 Task: Look for space in Yafo, Israel from 8th June, 2023 to 16th June, 2023 for 2 adults in price range Rs.10000 to Rs.15000. Place can be entire place with 1  bedroom having 1 bed and 1 bathroom. Property type can be house, flat, guest house, hotel. Amenities needed are: wifi, washing machine. Booking option can be shelf check-in. Required host language is English.
Action: Mouse moved to (485, 66)
Screenshot: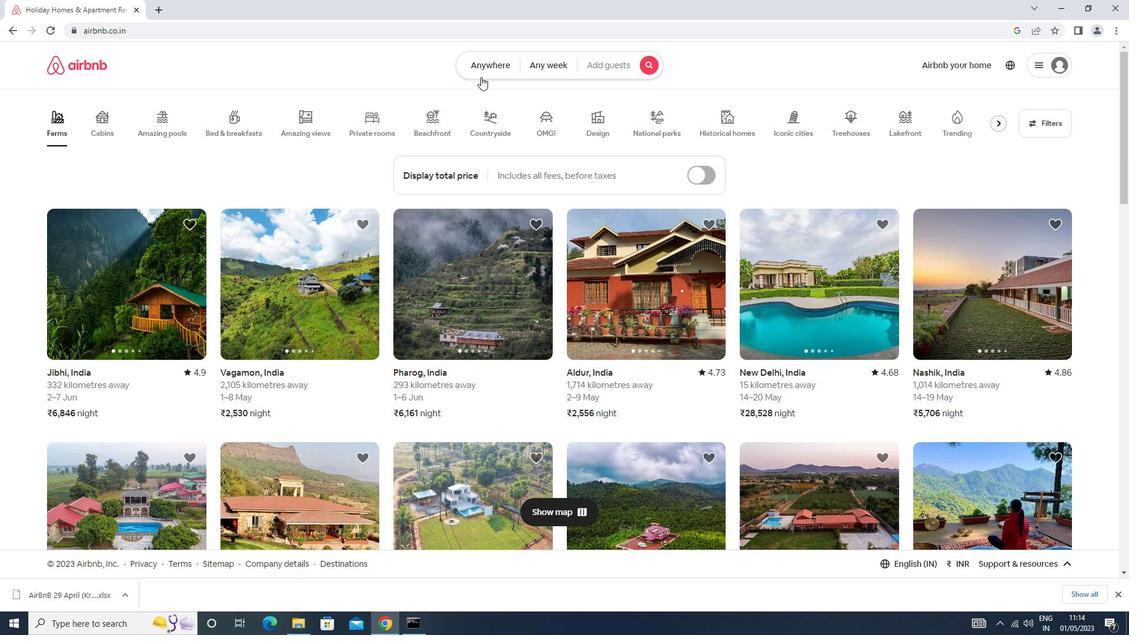 
Action: Mouse pressed left at (485, 66)
Screenshot: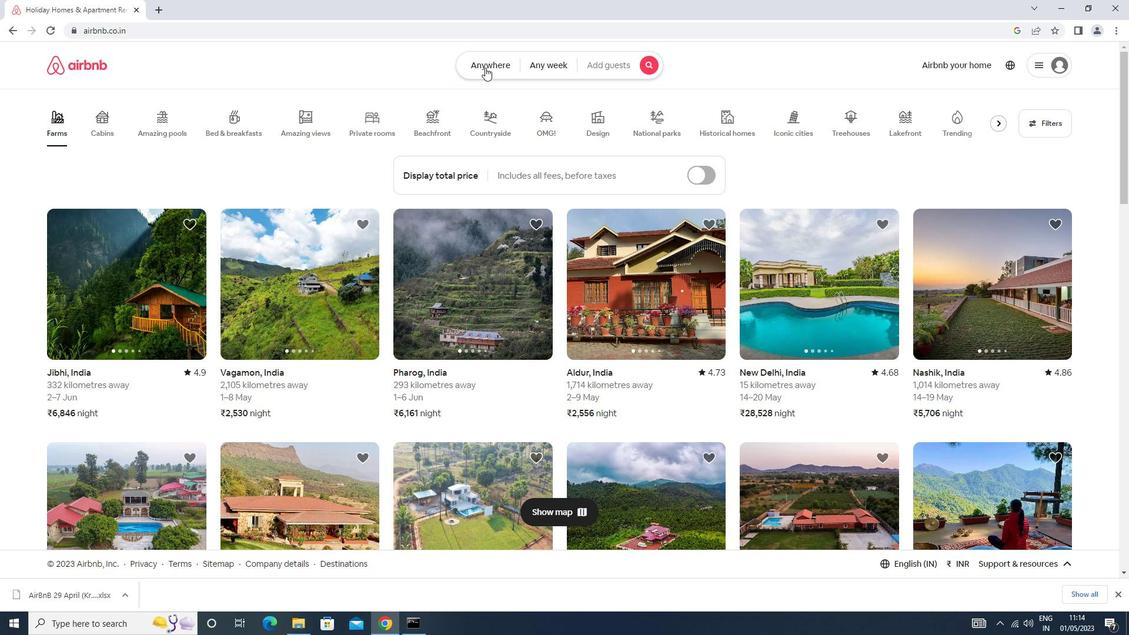 
Action: Mouse moved to (471, 108)
Screenshot: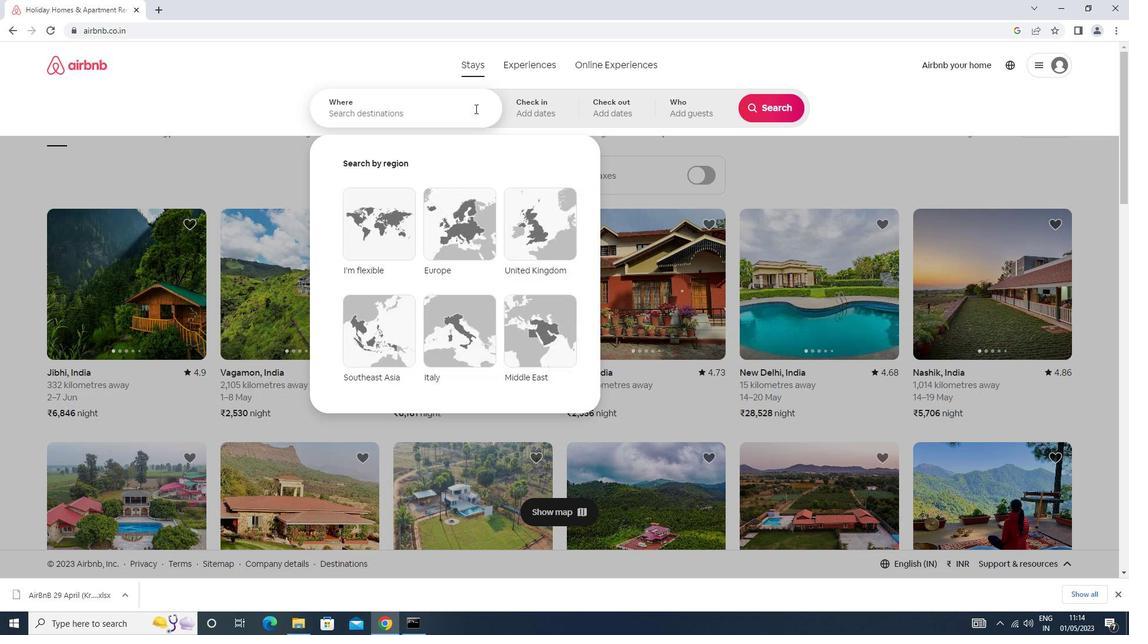 
Action: Mouse pressed left at (471, 108)
Screenshot: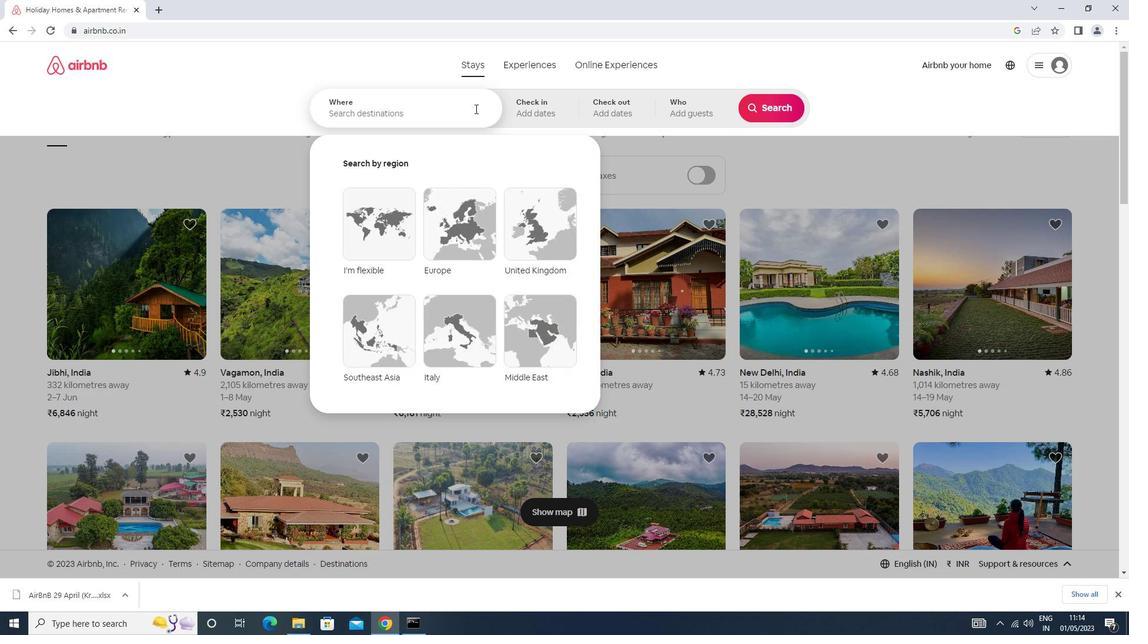 
Action: Key pressed yafo<Key.space>isreal<Key.enter>
Screenshot: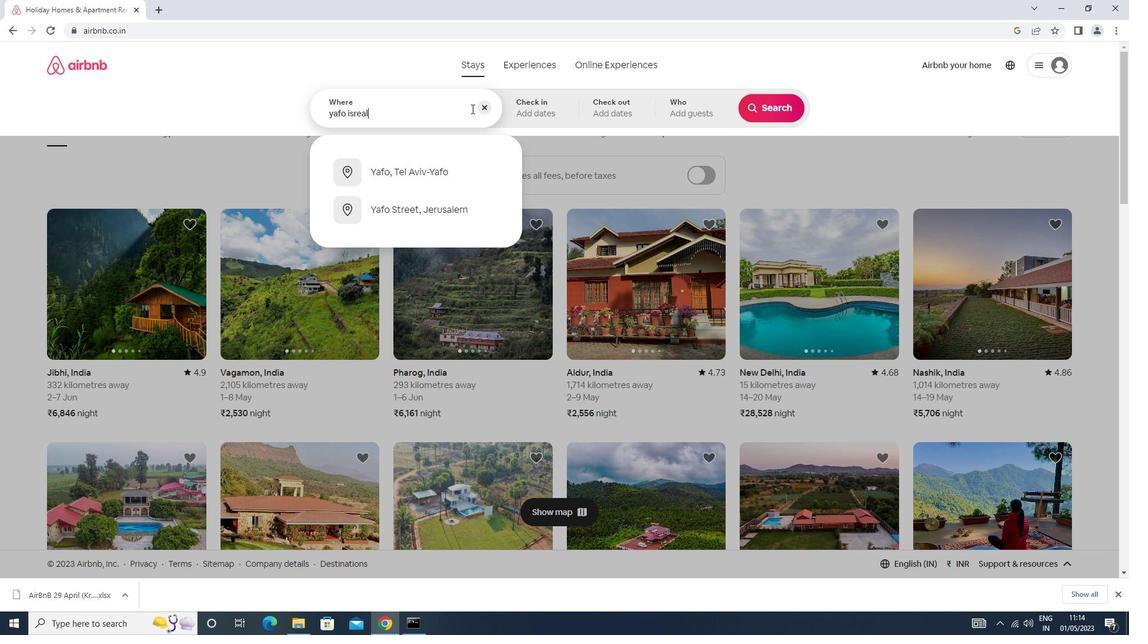 
Action: Mouse moved to (701, 278)
Screenshot: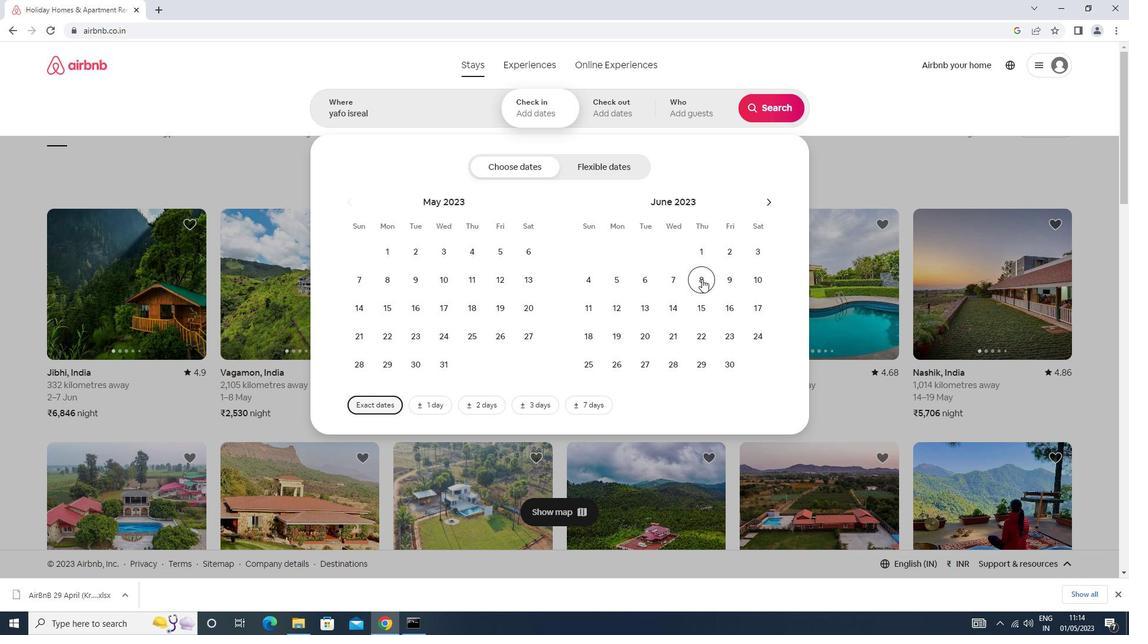 
Action: Mouse pressed left at (701, 278)
Screenshot: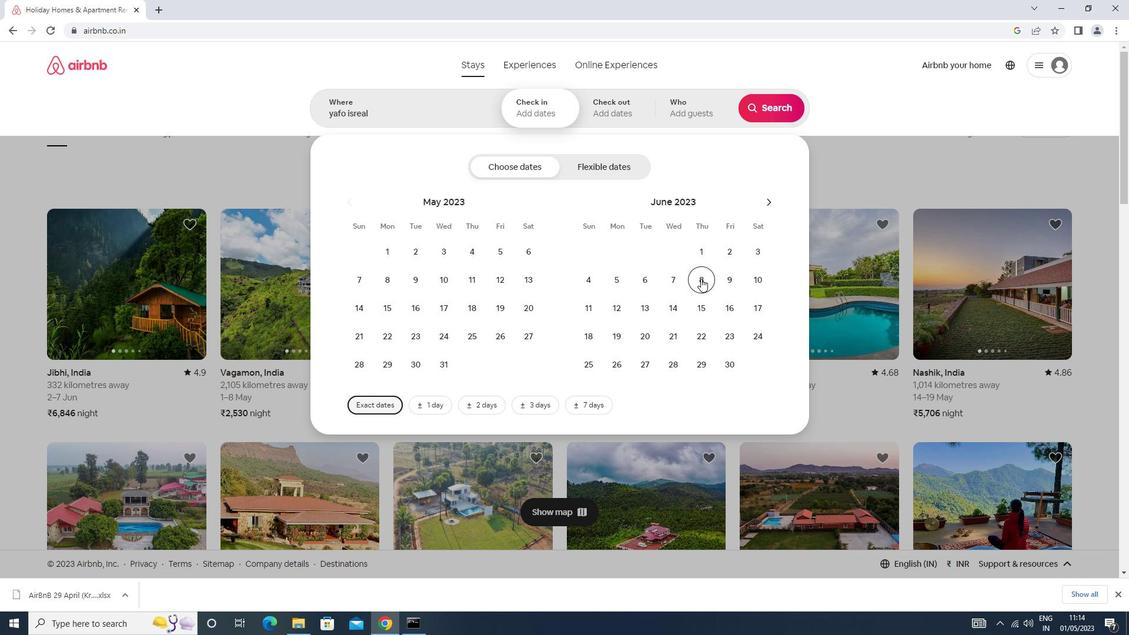 
Action: Mouse moved to (721, 300)
Screenshot: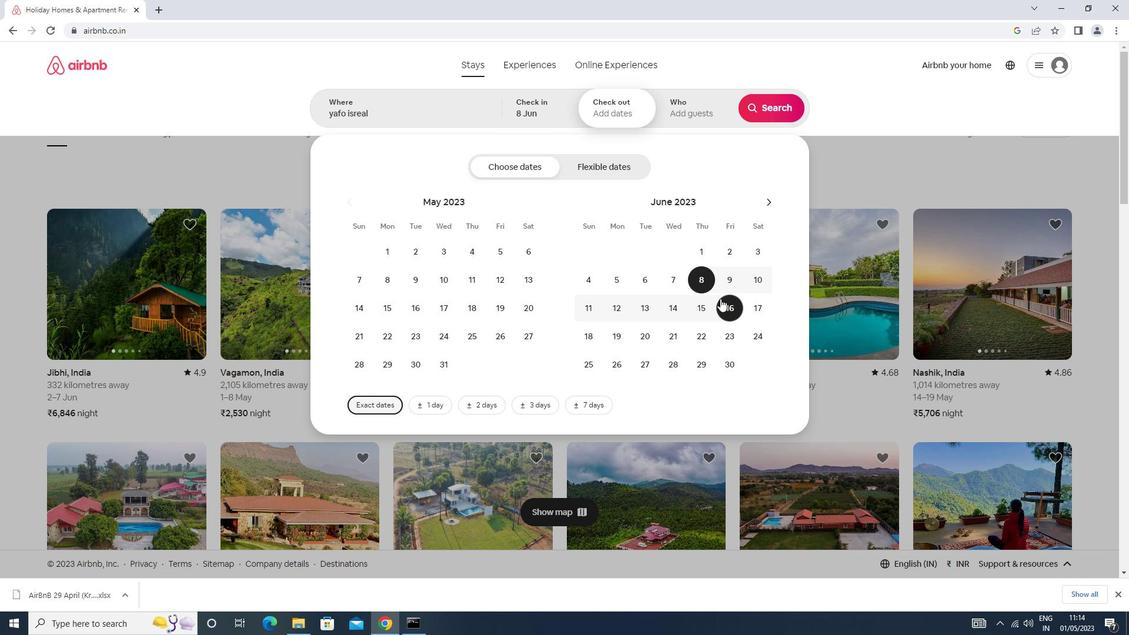 
Action: Mouse pressed left at (721, 300)
Screenshot: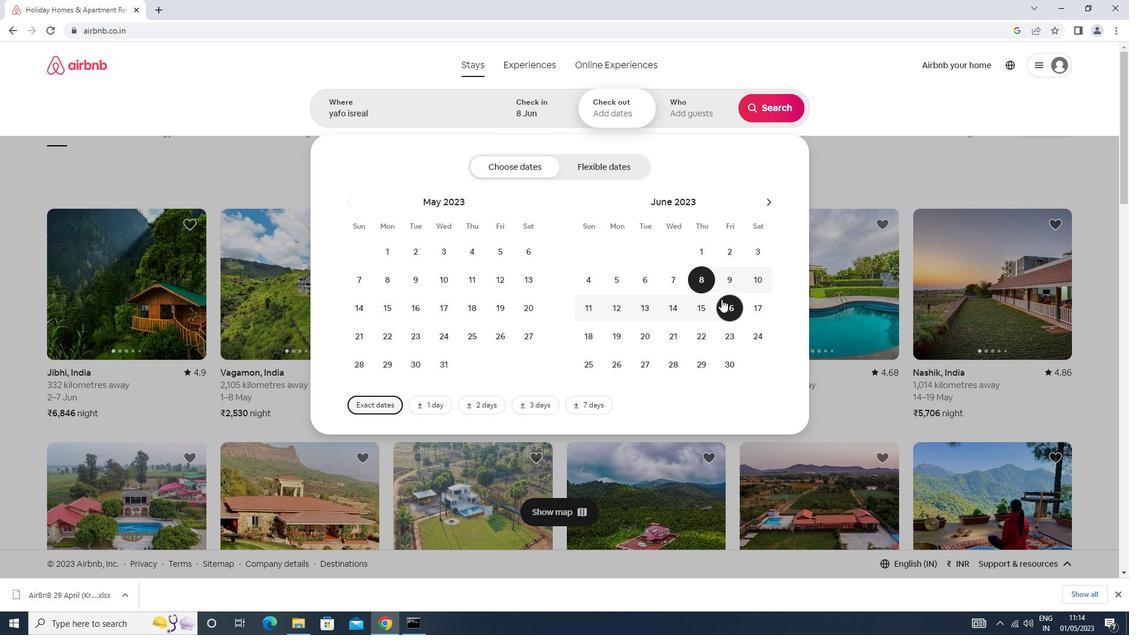 
Action: Mouse moved to (690, 123)
Screenshot: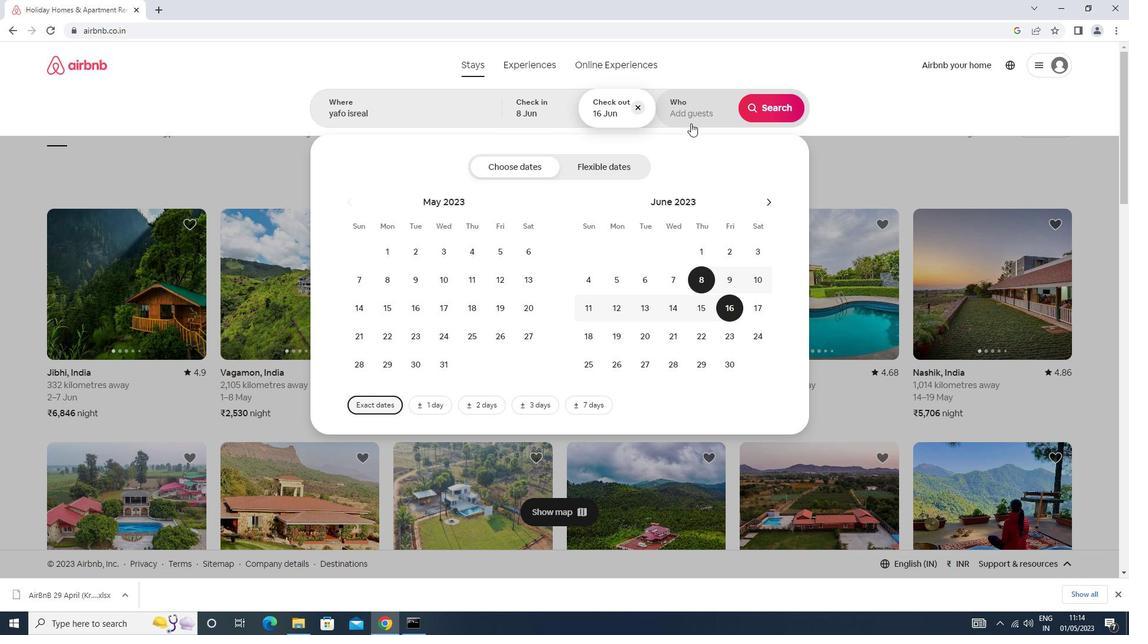 
Action: Mouse pressed left at (690, 123)
Screenshot: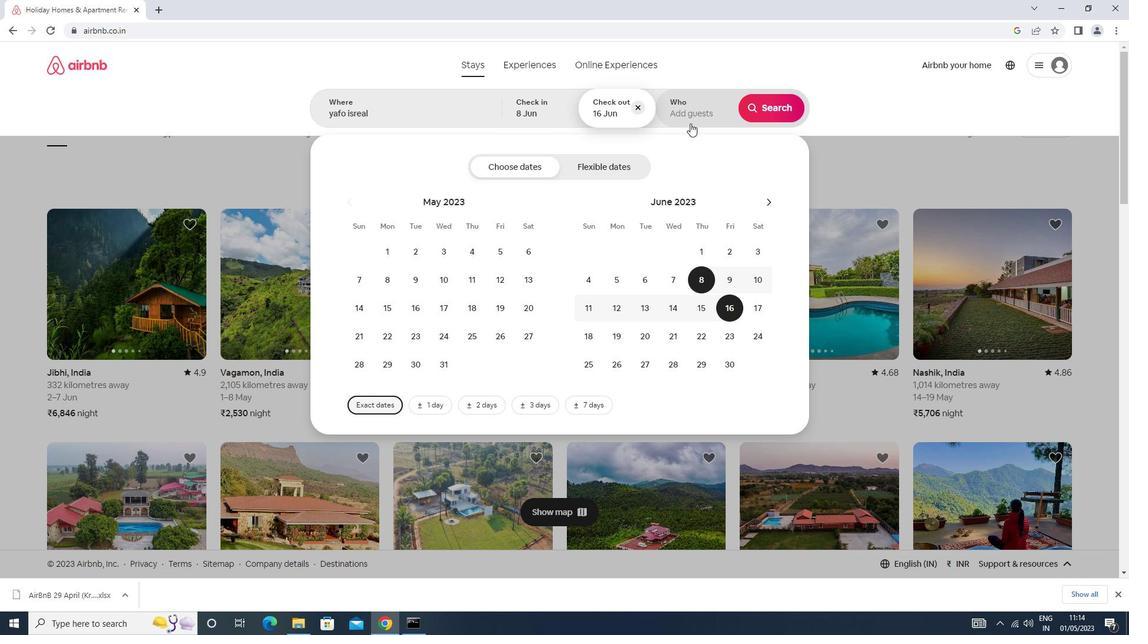 
Action: Mouse moved to (772, 168)
Screenshot: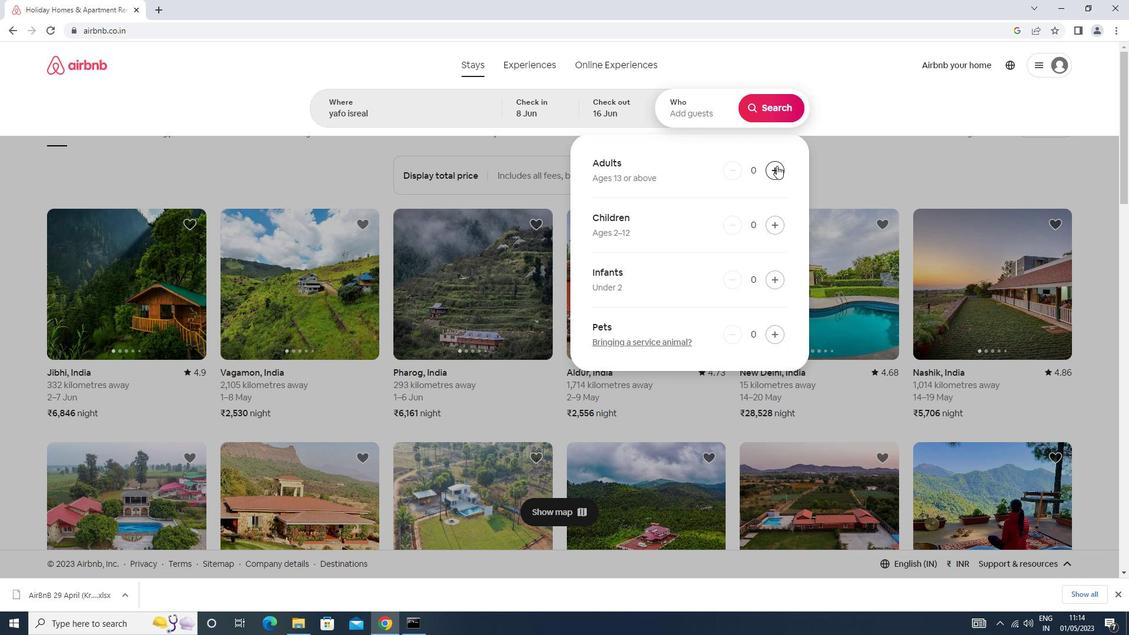 
Action: Mouse pressed left at (772, 168)
Screenshot: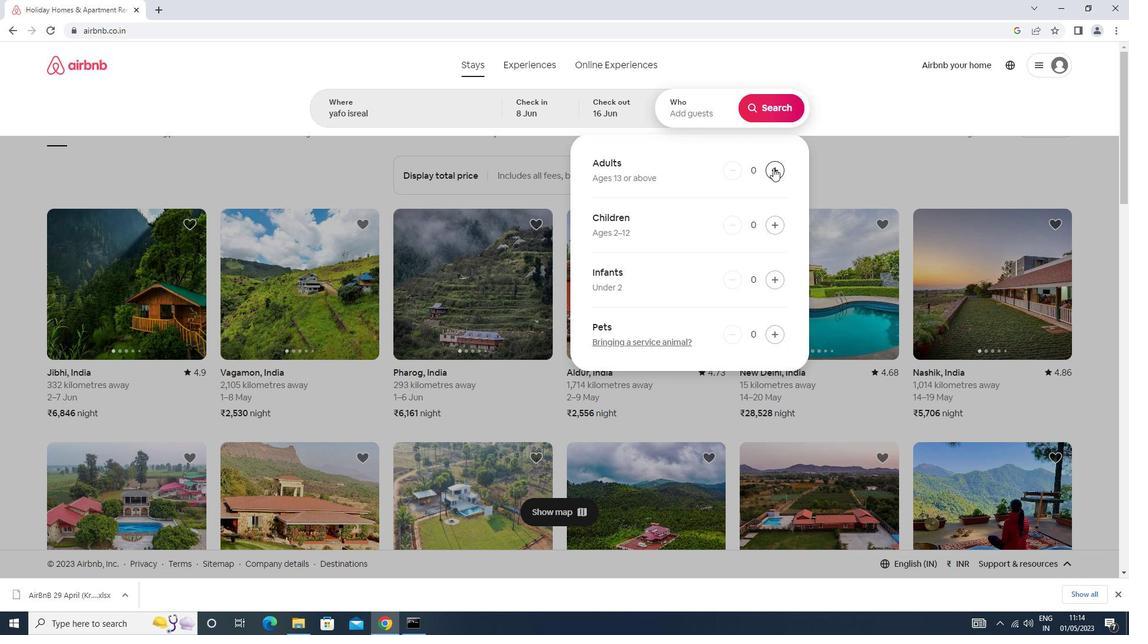 
Action: Mouse pressed left at (772, 168)
Screenshot: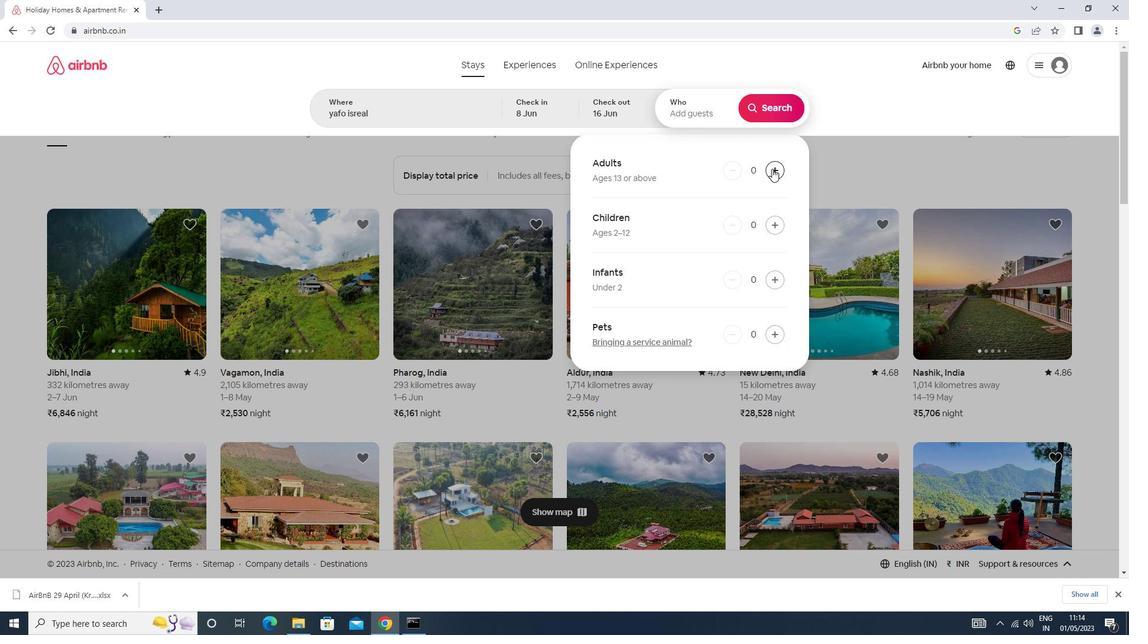 
Action: Mouse moved to (775, 110)
Screenshot: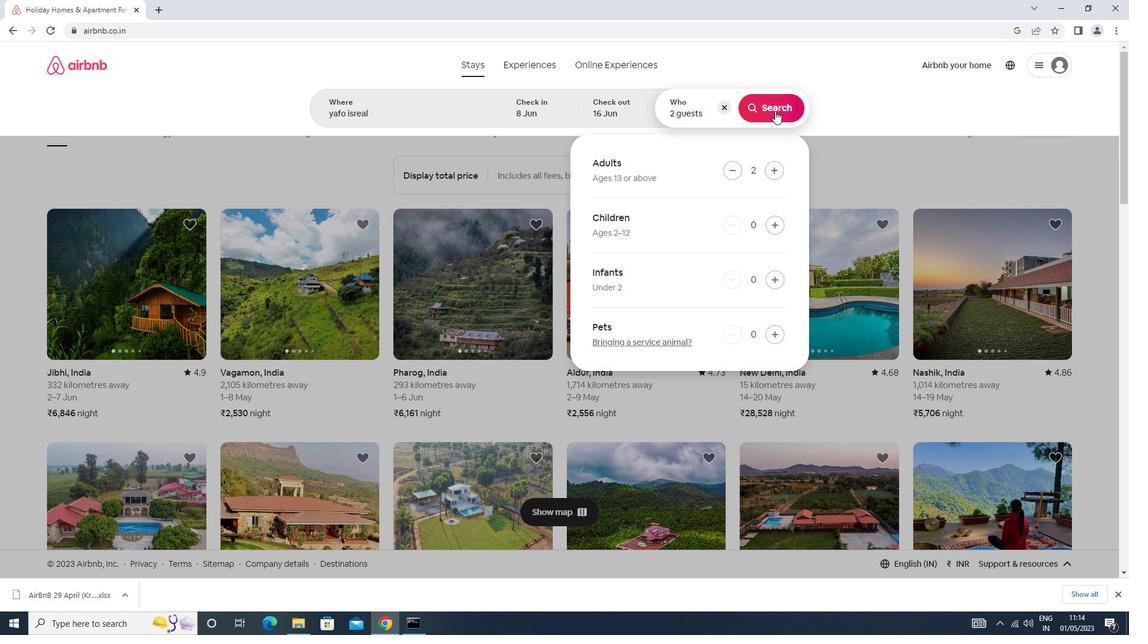 
Action: Mouse pressed left at (775, 110)
Screenshot: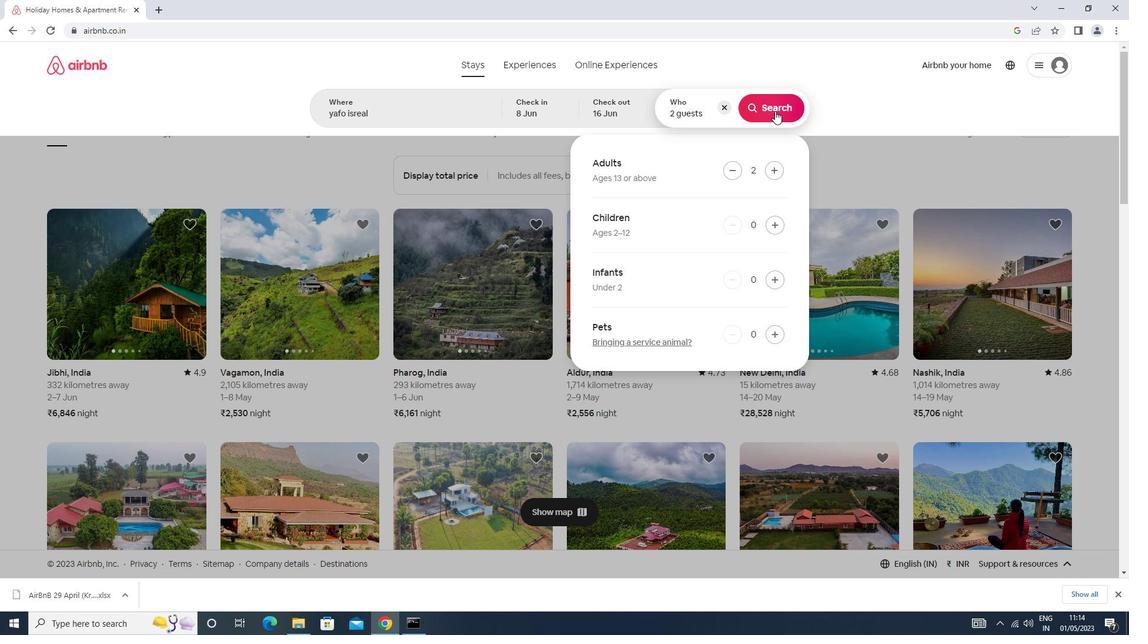 
Action: Mouse moved to (1090, 108)
Screenshot: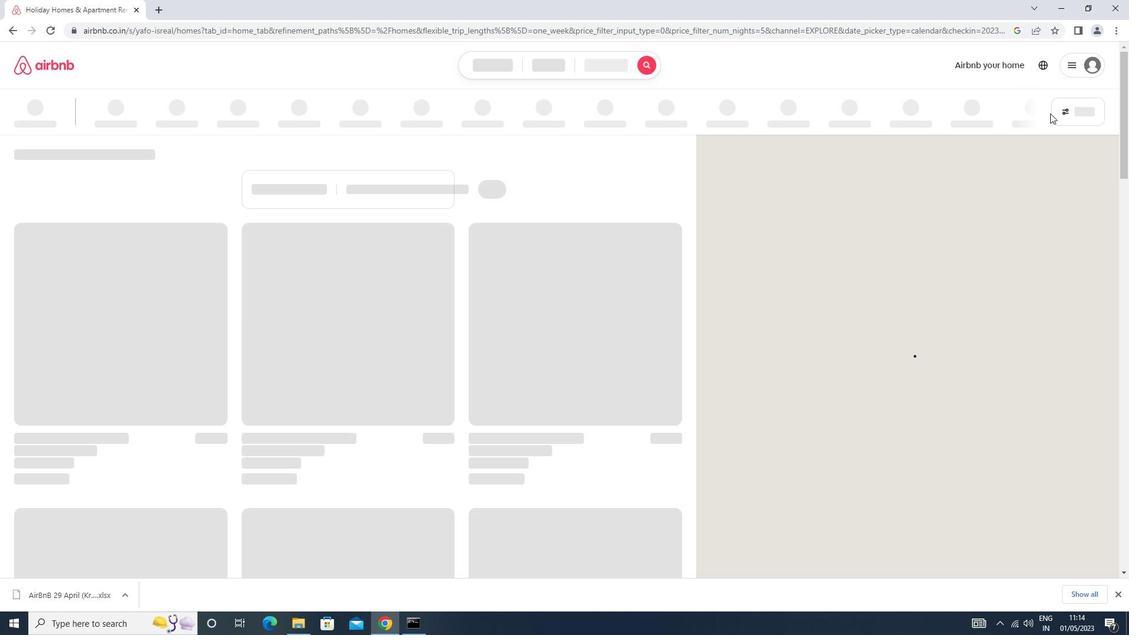 
Action: Mouse pressed left at (1090, 108)
Screenshot: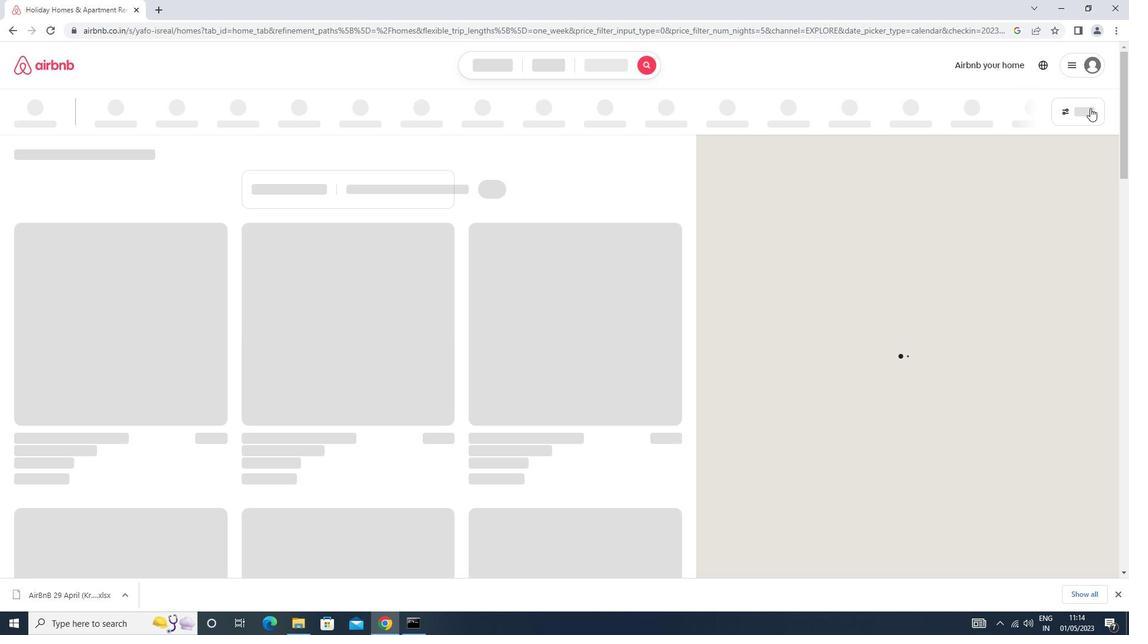 
Action: Mouse moved to (464, 261)
Screenshot: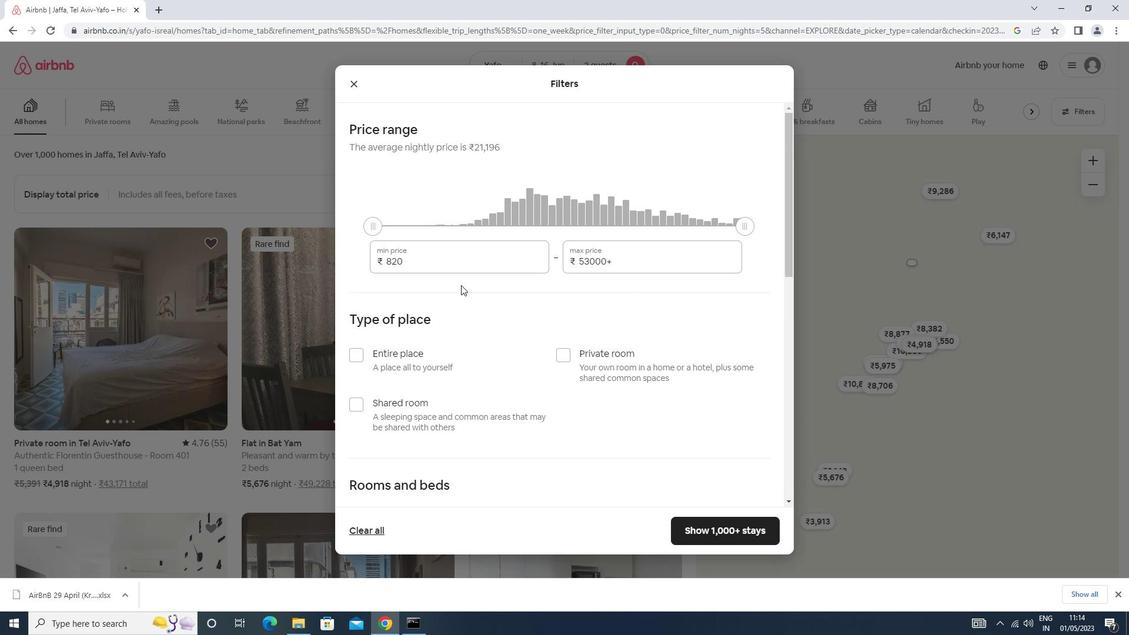 
Action: Mouse pressed left at (464, 261)
Screenshot: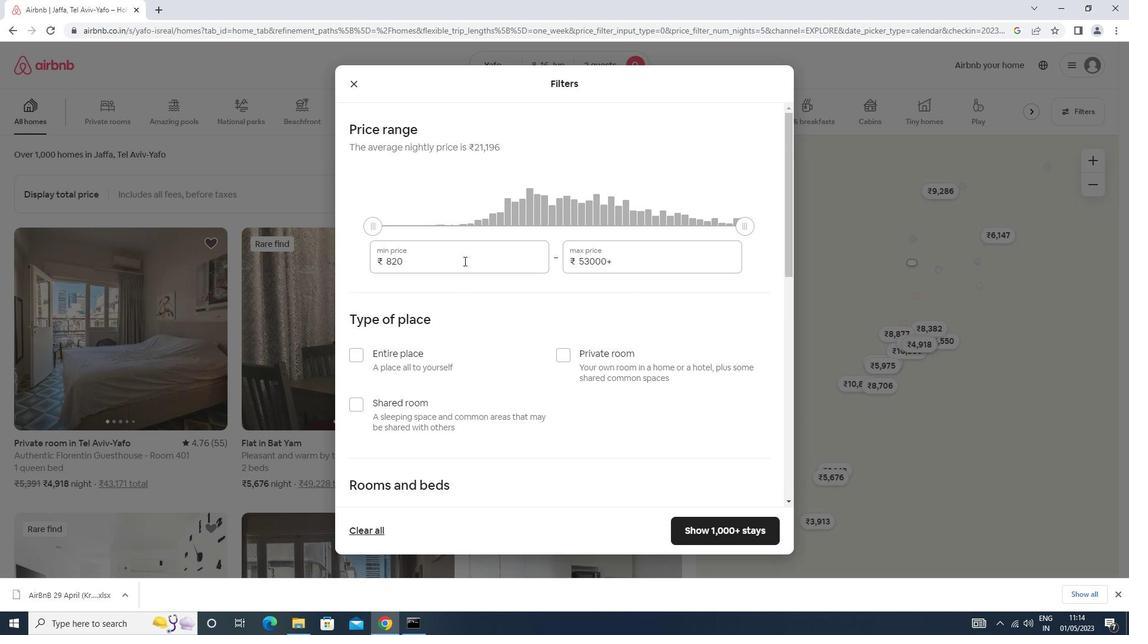 
Action: Key pressed <Key.backspace><Key.backspace><Key.backspace><Key.backspace><Key.backspace><Key.backspace><Key.backspace><Key.backspace><Key.backspace>10000<Key.tab>15000
Screenshot: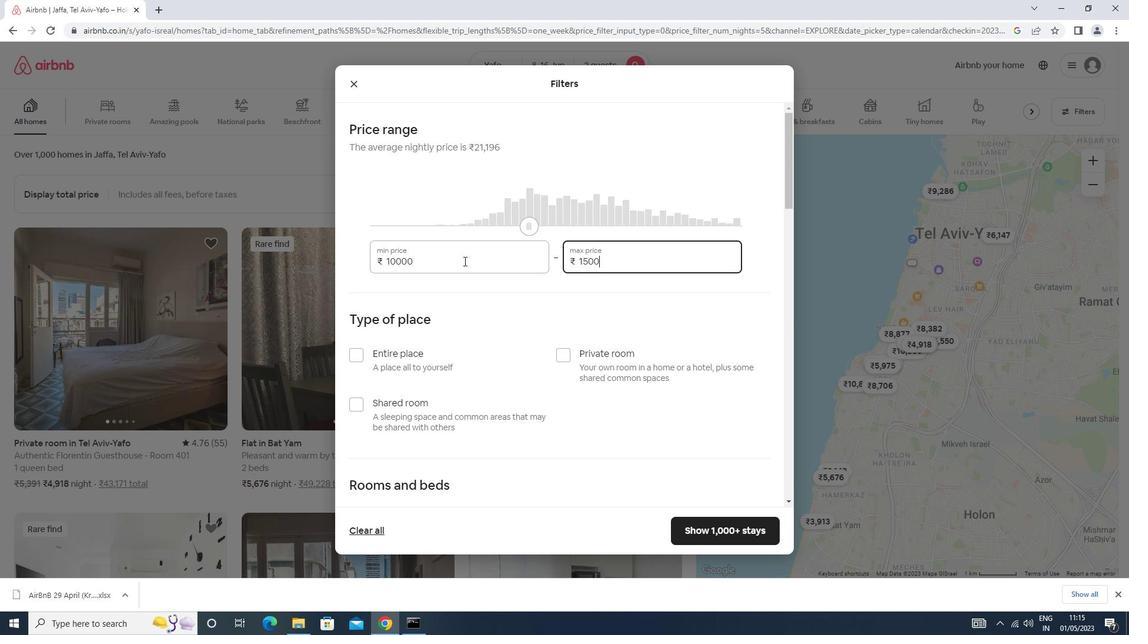 
Action: Mouse moved to (464, 260)
Screenshot: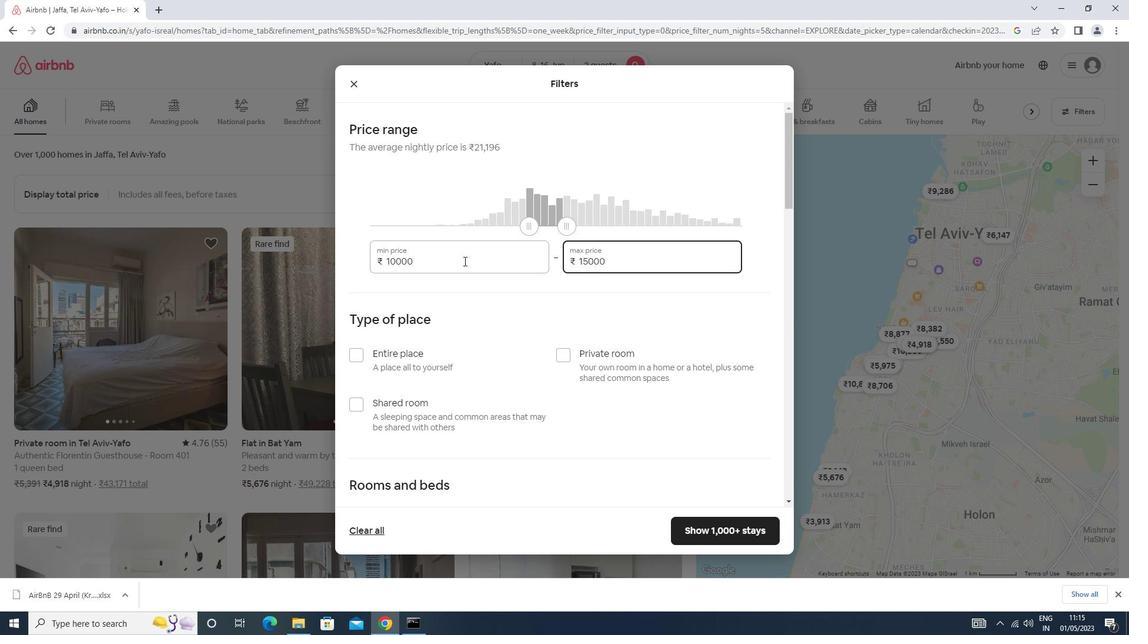 
Action: Mouse scrolled (464, 260) with delta (0, 0)
Screenshot: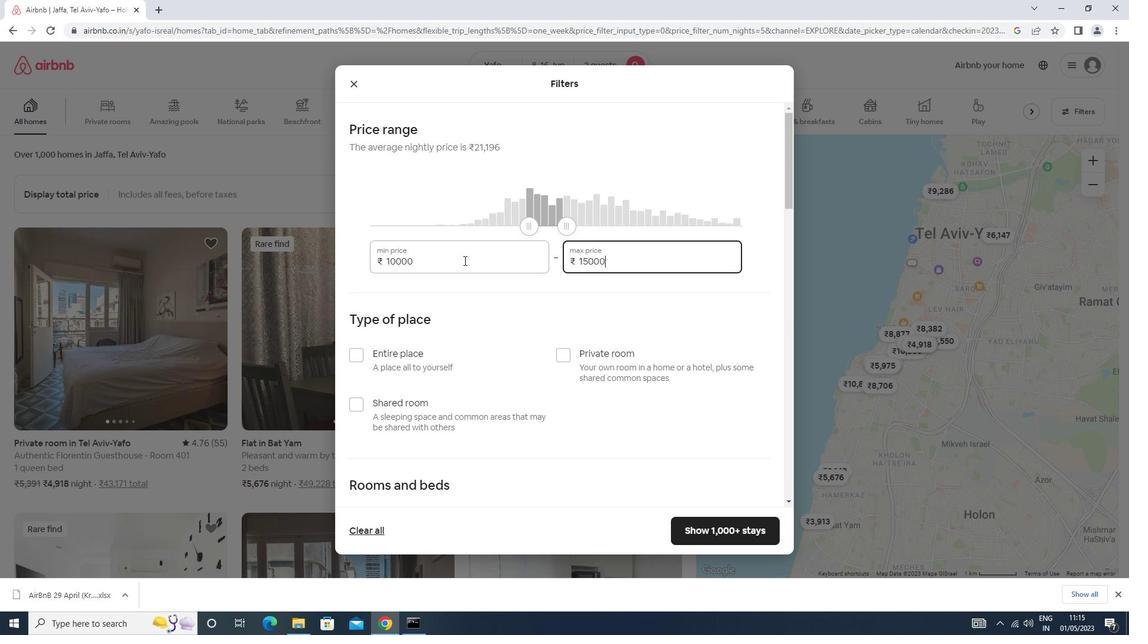 
Action: Mouse moved to (405, 295)
Screenshot: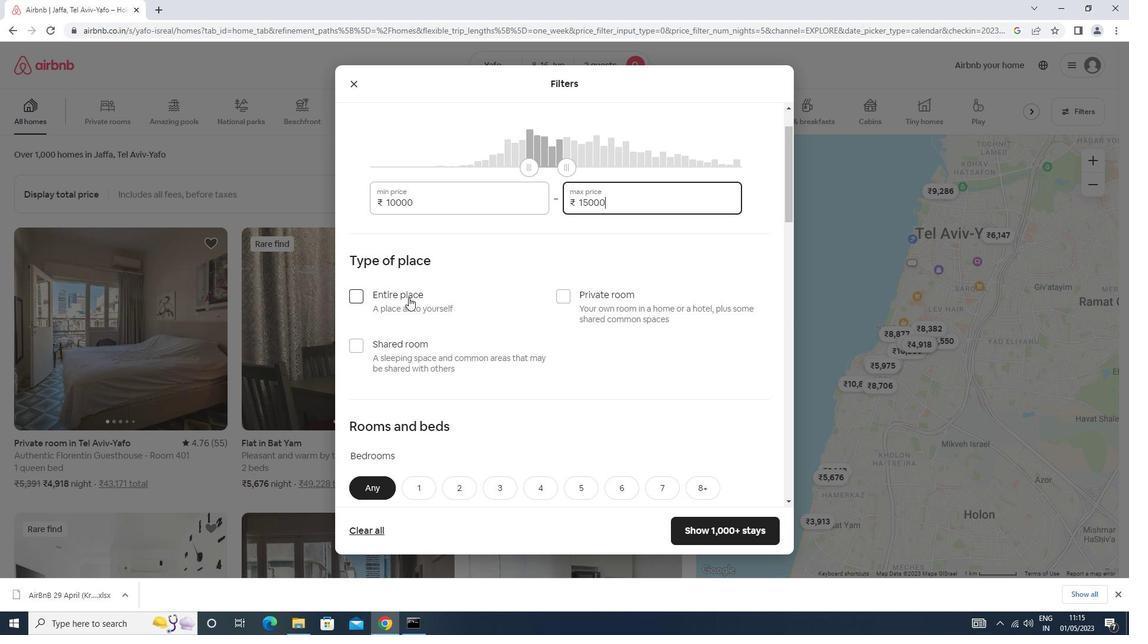 
Action: Mouse pressed left at (405, 295)
Screenshot: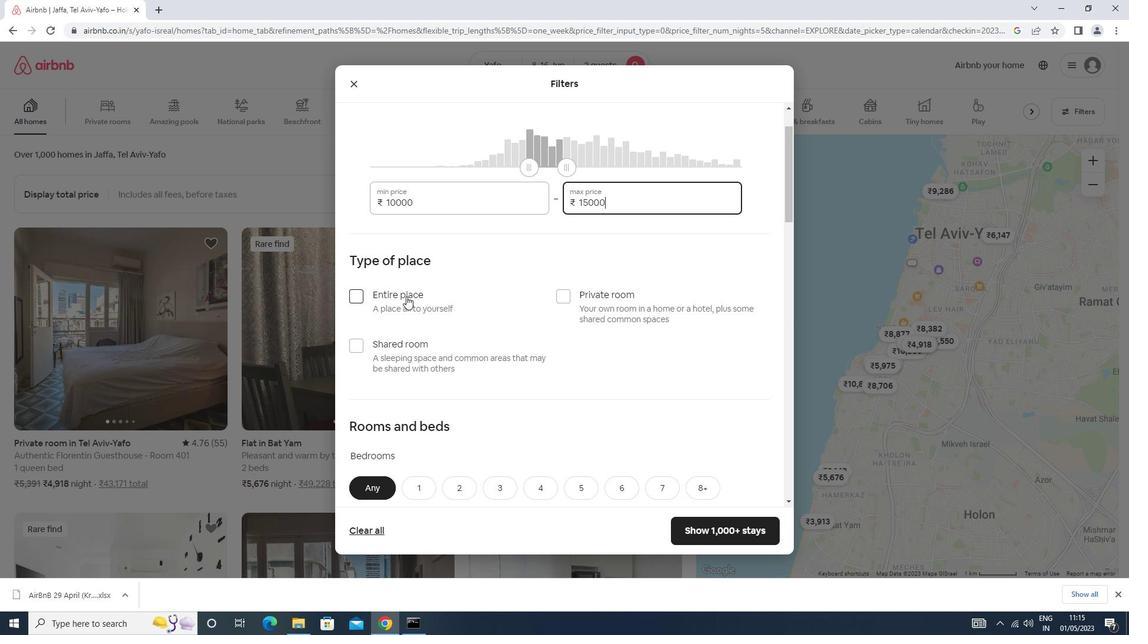 
Action: Mouse moved to (404, 294)
Screenshot: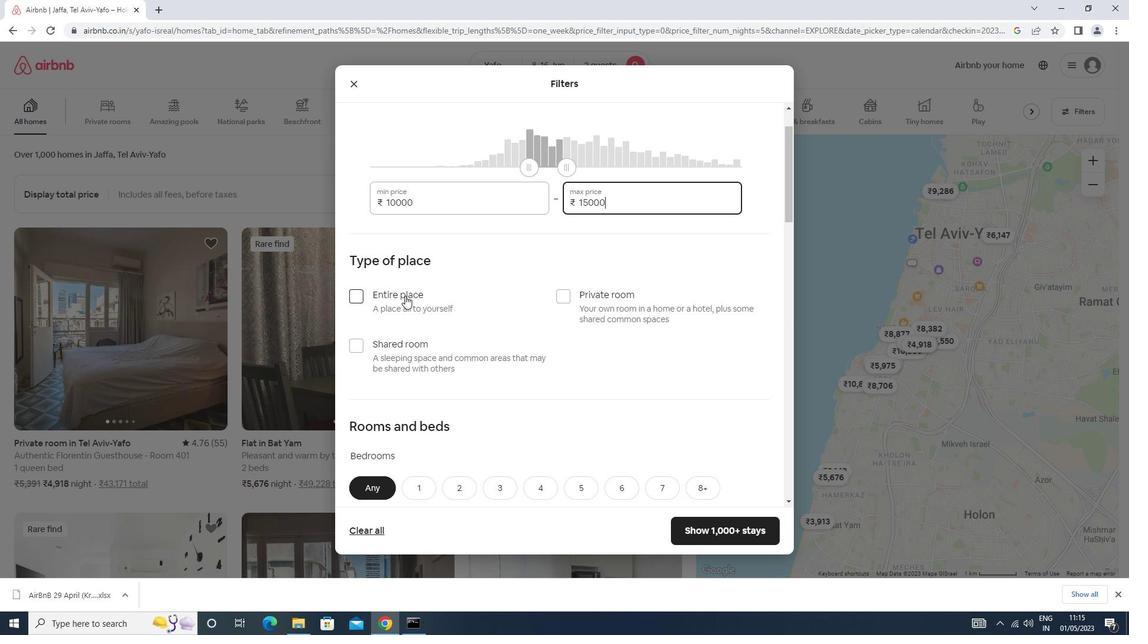 
Action: Mouse scrolled (404, 294) with delta (0, 0)
Screenshot: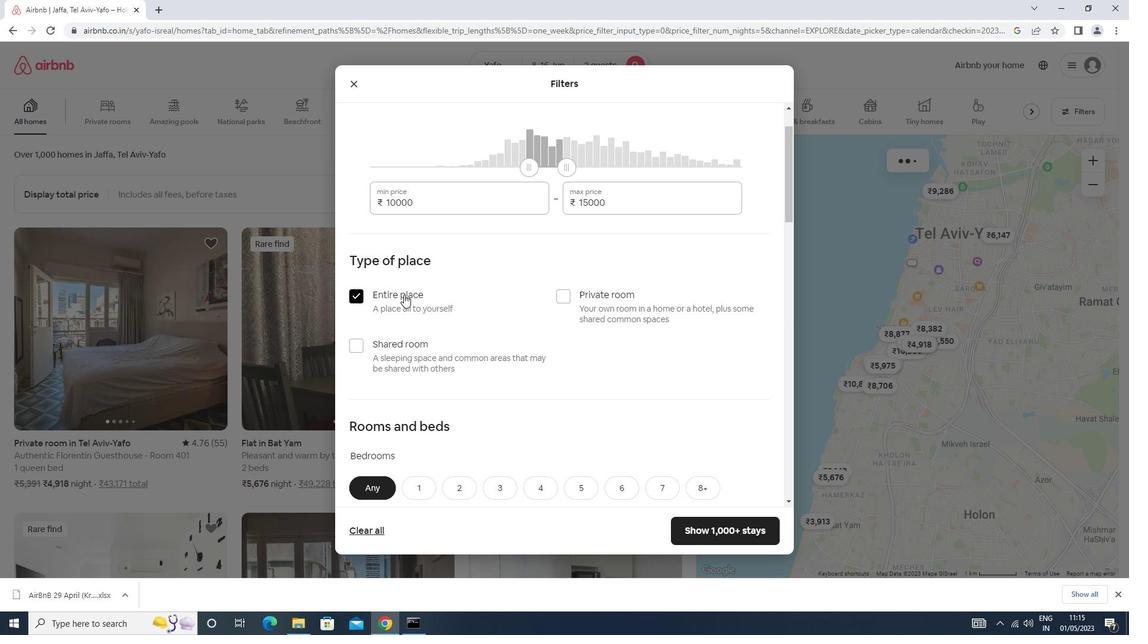 
Action: Mouse scrolled (404, 294) with delta (0, 0)
Screenshot: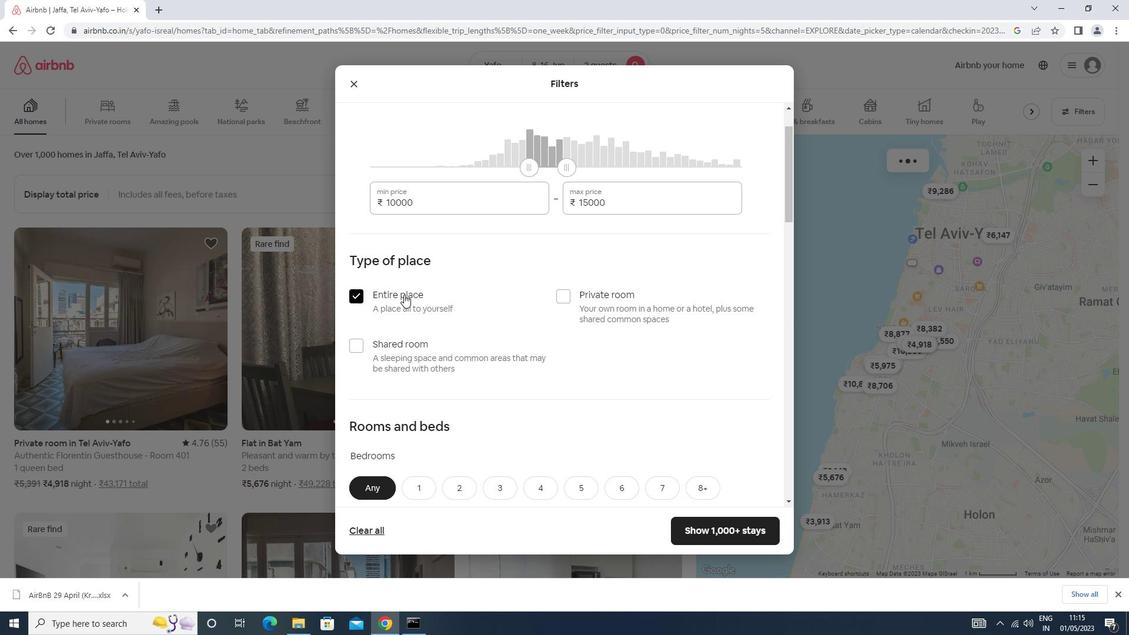 
Action: Mouse moved to (413, 374)
Screenshot: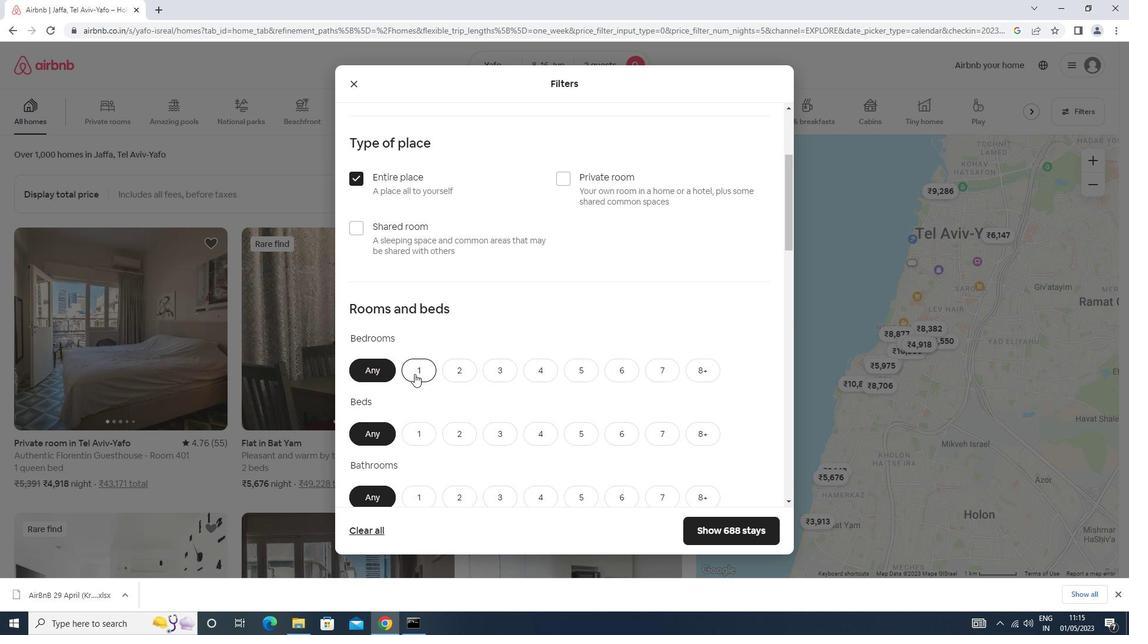 
Action: Mouse pressed left at (413, 374)
Screenshot: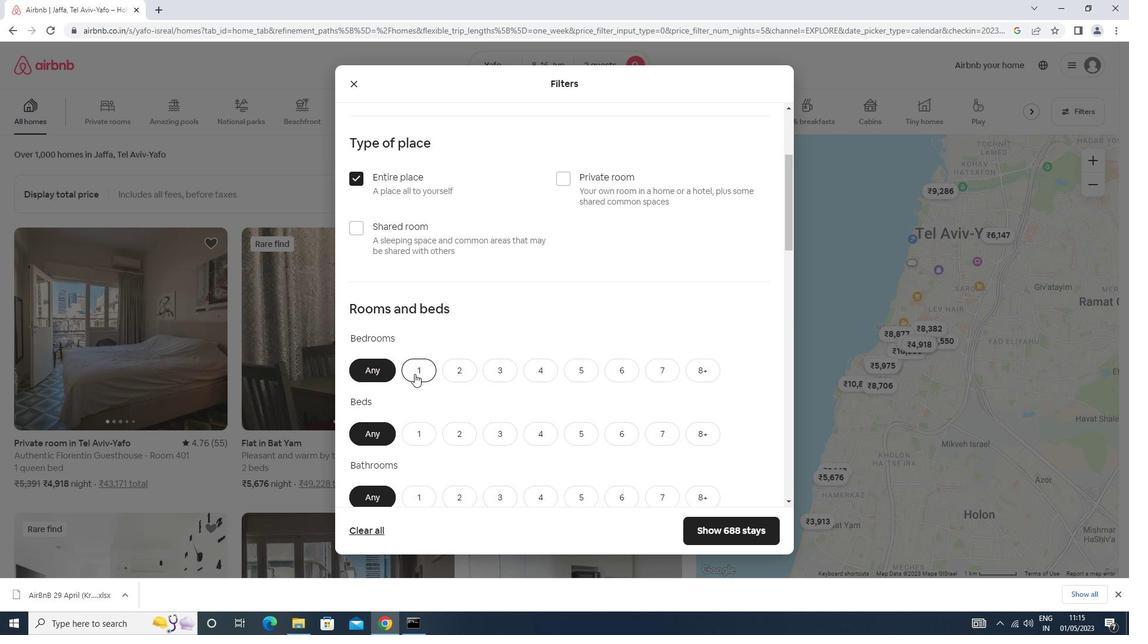 
Action: Mouse moved to (410, 373)
Screenshot: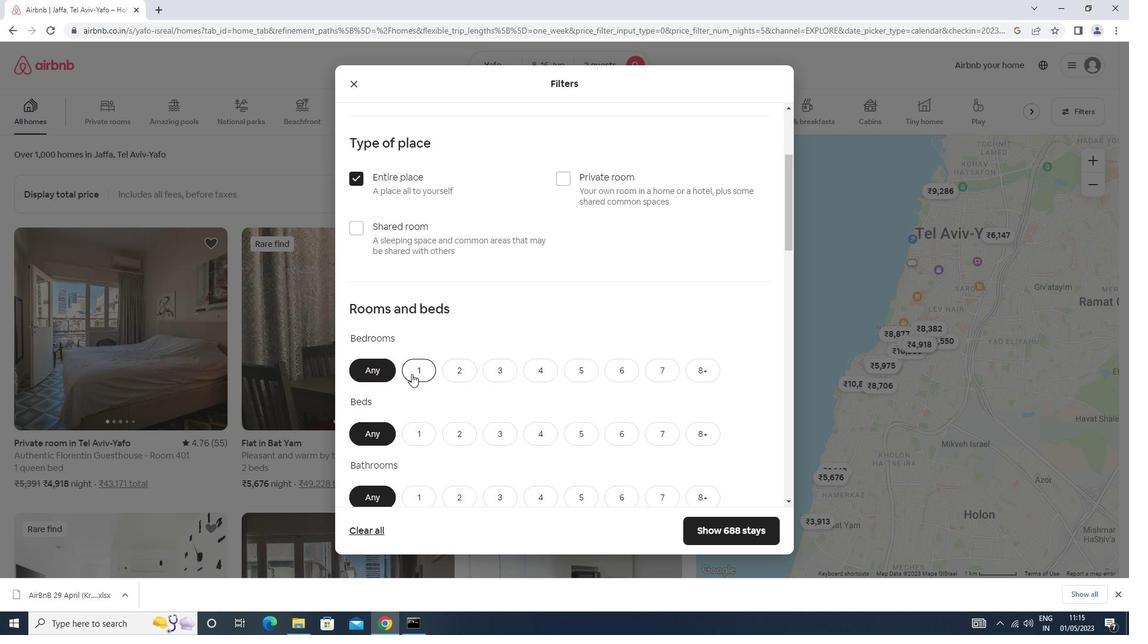 
Action: Mouse scrolled (410, 372) with delta (0, 0)
Screenshot: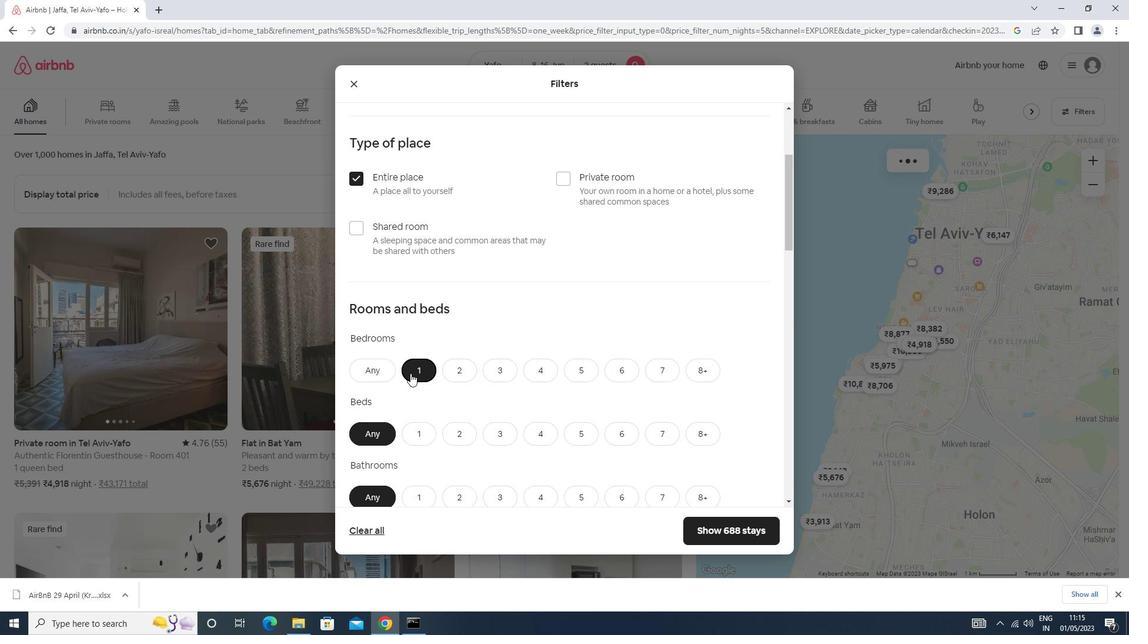 
Action: Mouse moved to (410, 372)
Screenshot: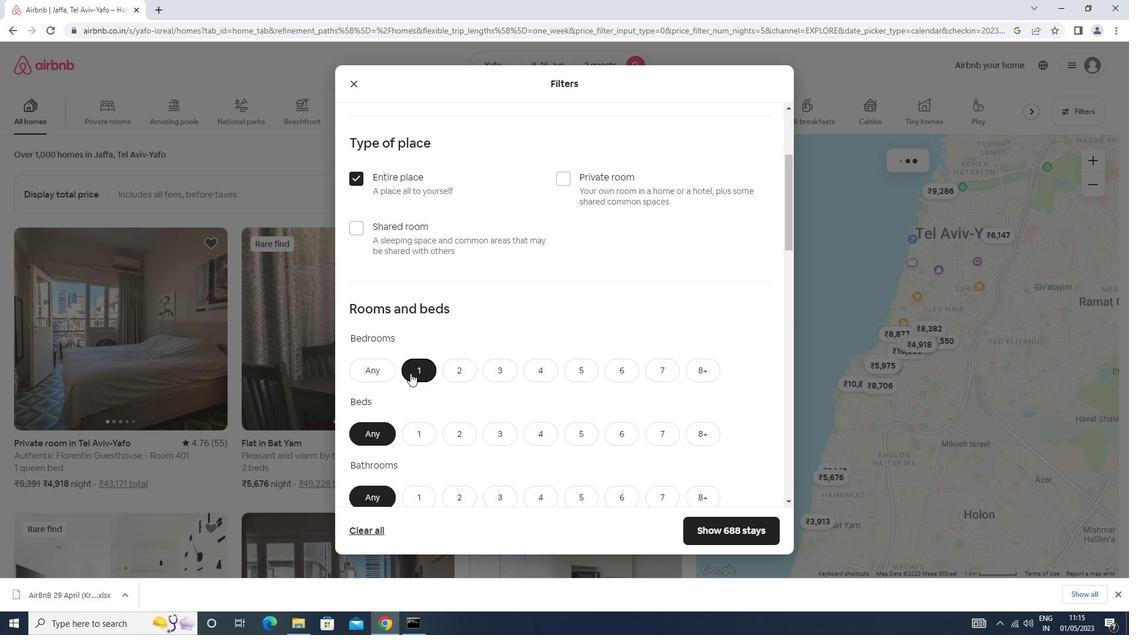 
Action: Mouse scrolled (410, 372) with delta (0, 0)
Screenshot: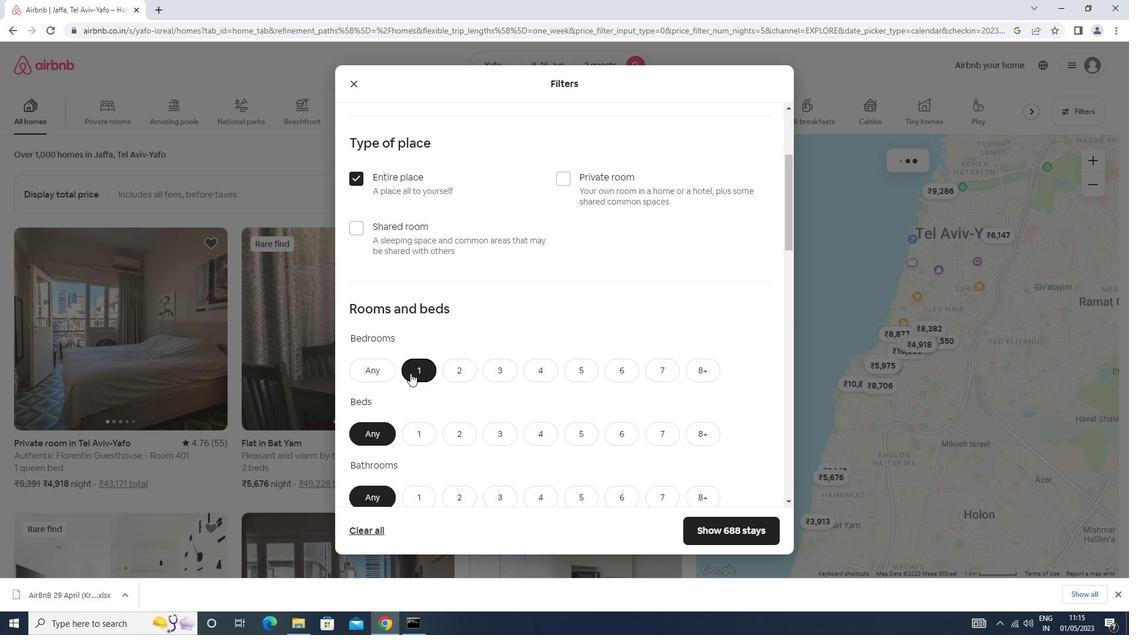 
Action: Mouse moved to (418, 321)
Screenshot: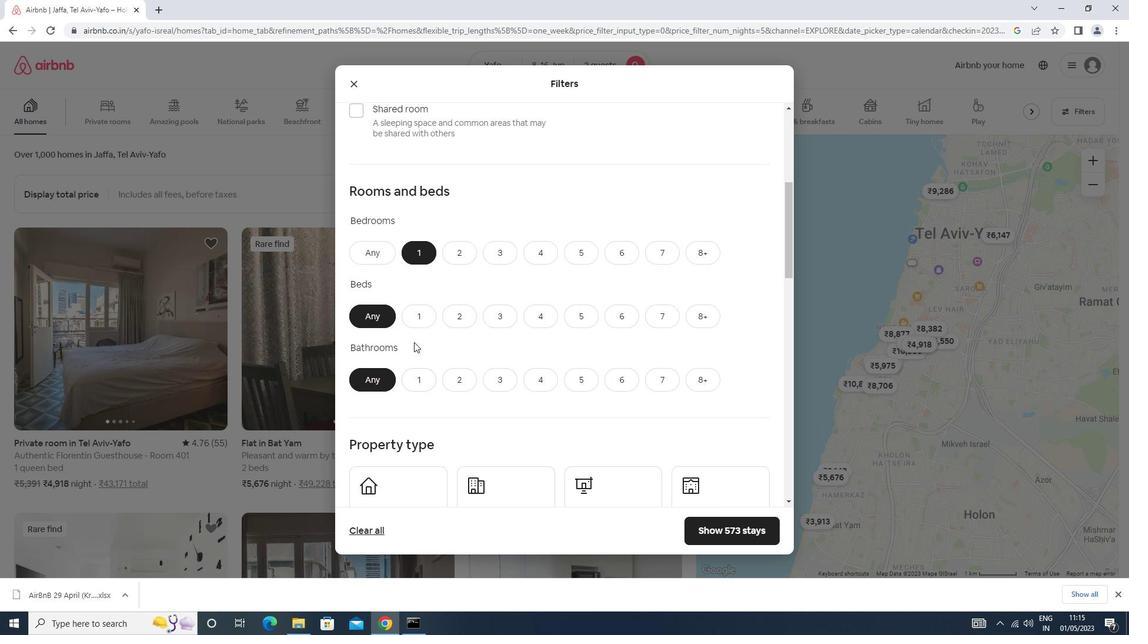 
Action: Mouse pressed left at (418, 321)
Screenshot: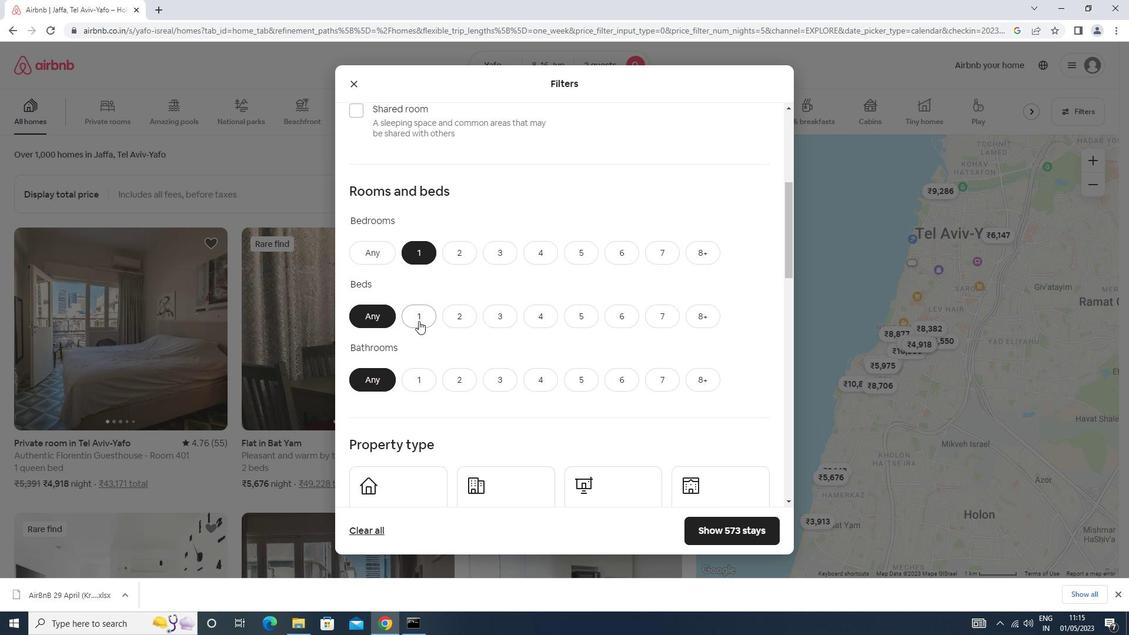 
Action: Mouse moved to (417, 370)
Screenshot: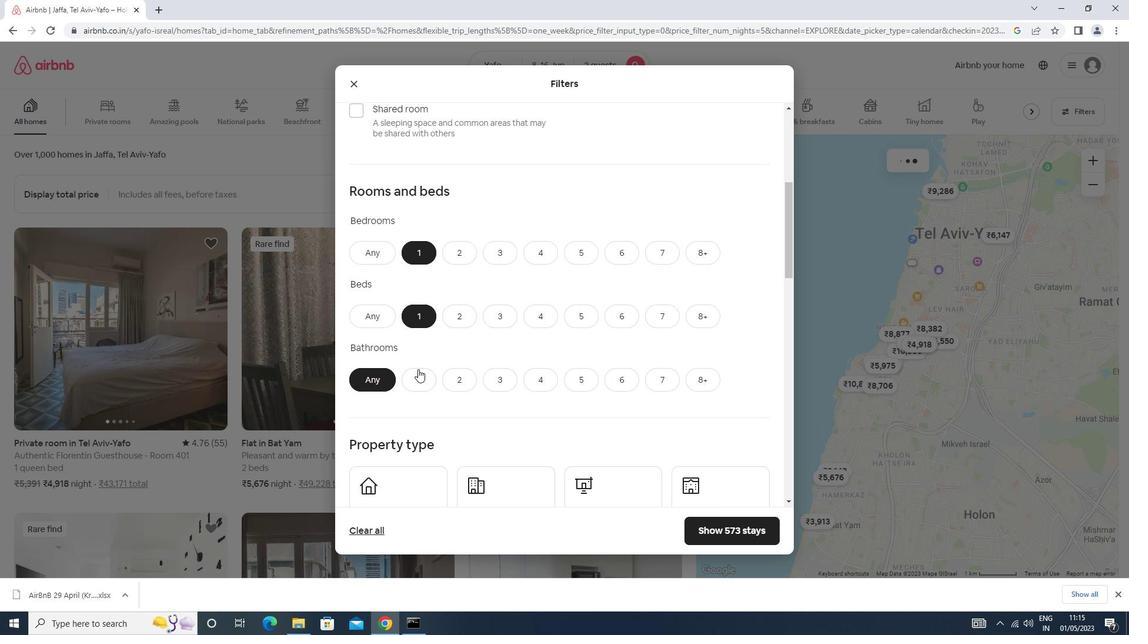 
Action: Mouse pressed left at (417, 370)
Screenshot: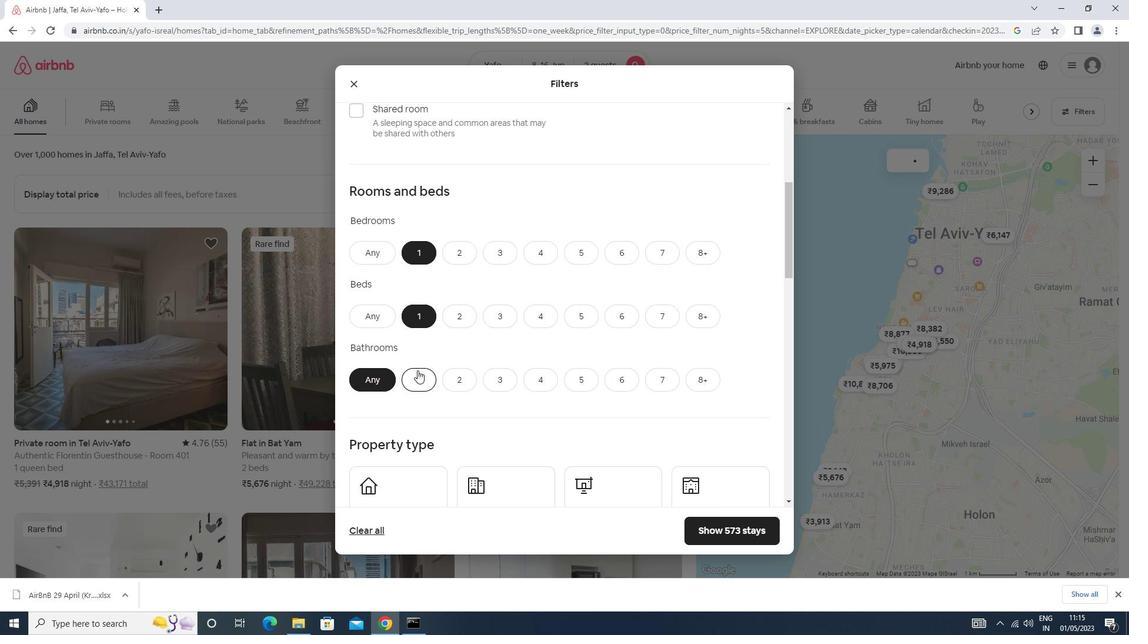 
Action: Mouse moved to (417, 370)
Screenshot: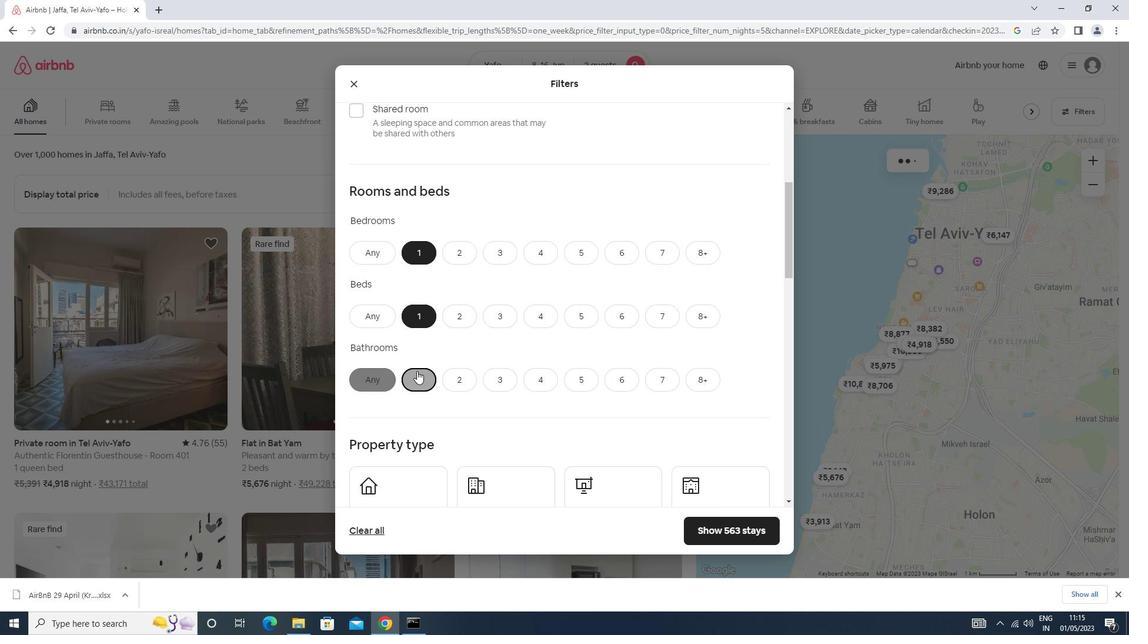 
Action: Mouse scrolled (417, 369) with delta (0, 0)
Screenshot: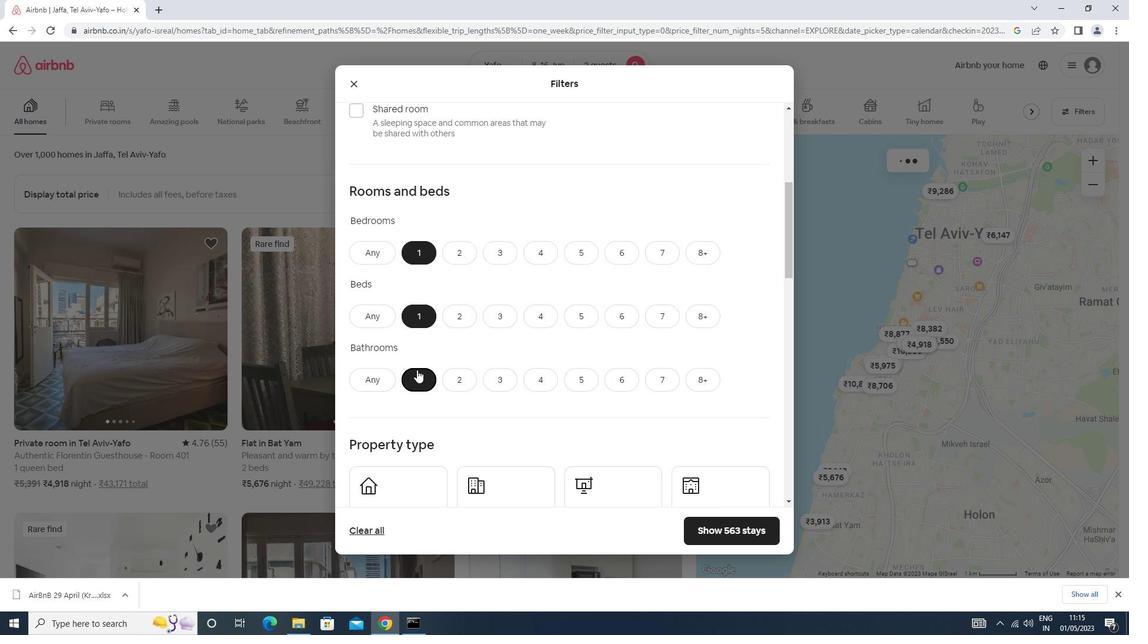 
Action: Mouse scrolled (417, 369) with delta (0, 0)
Screenshot: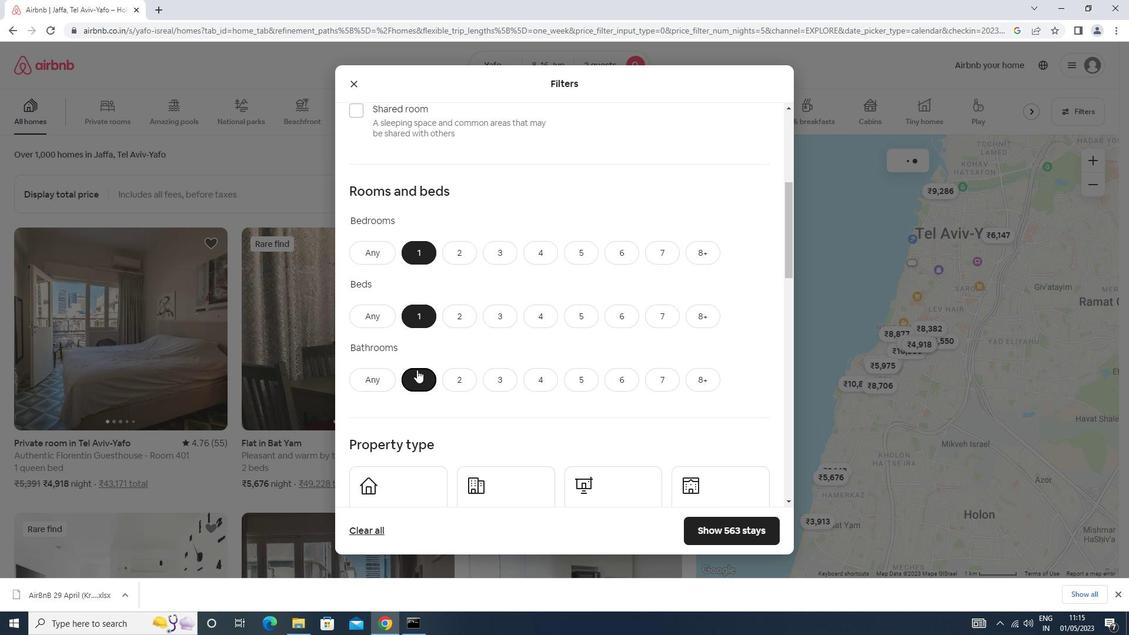 
Action: Mouse moved to (410, 369)
Screenshot: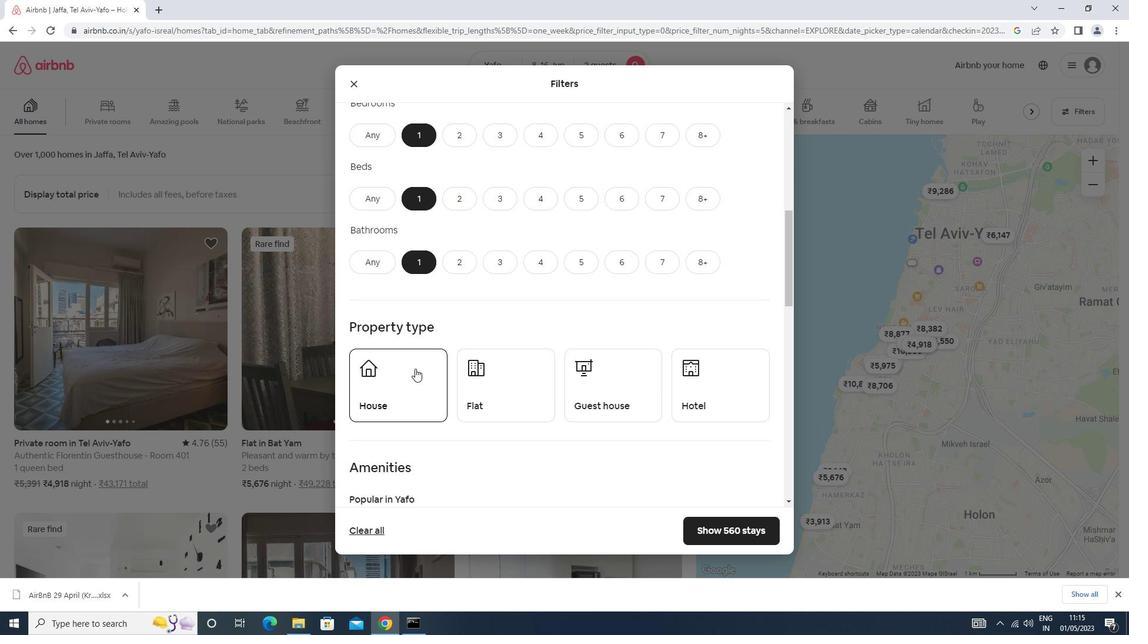 
Action: Mouse pressed left at (410, 369)
Screenshot: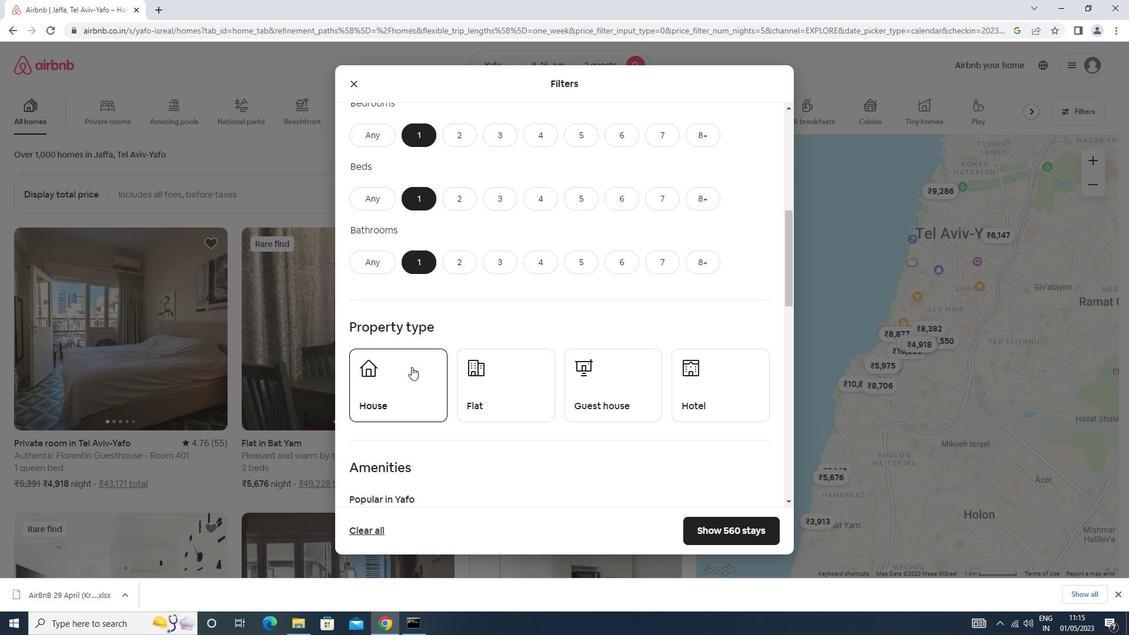 
Action: Mouse moved to (492, 374)
Screenshot: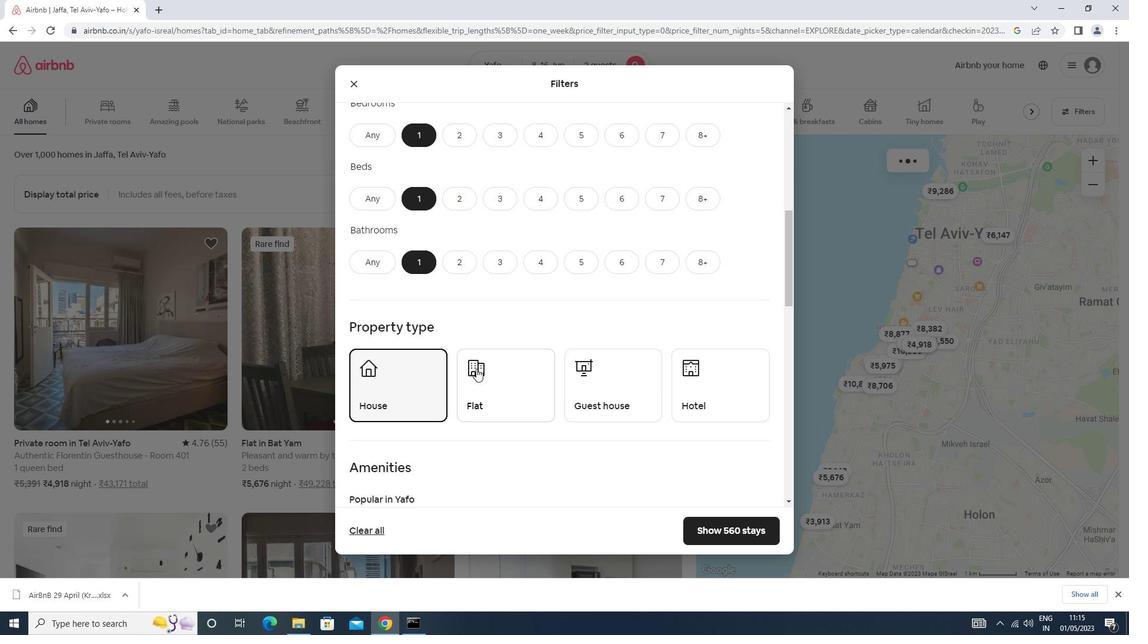 
Action: Mouse pressed left at (492, 374)
Screenshot: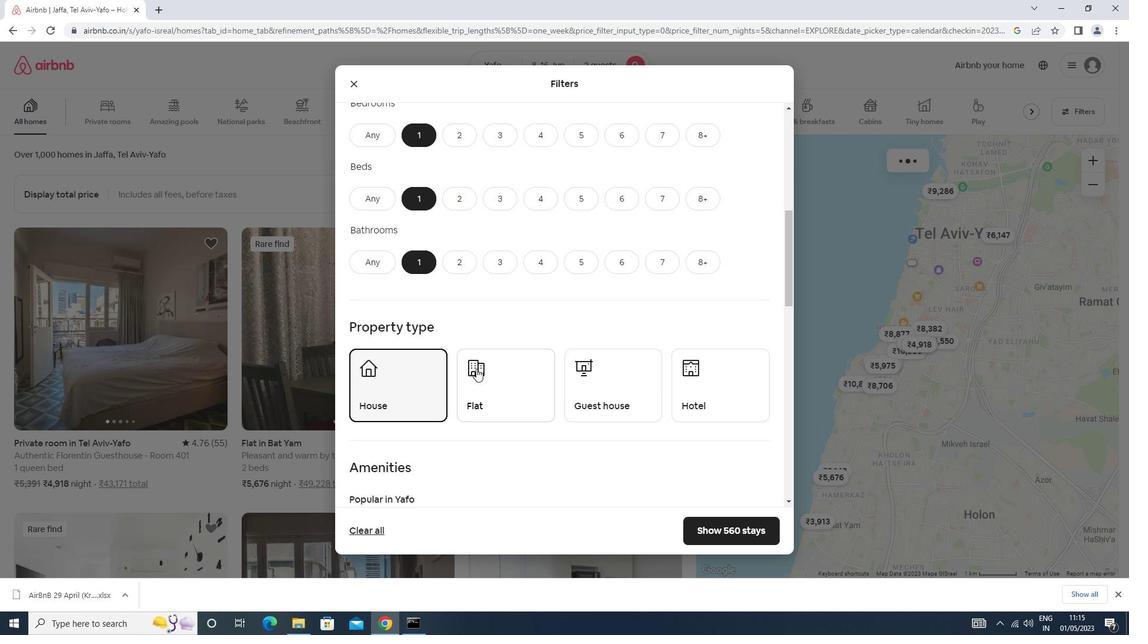
Action: Mouse moved to (641, 399)
Screenshot: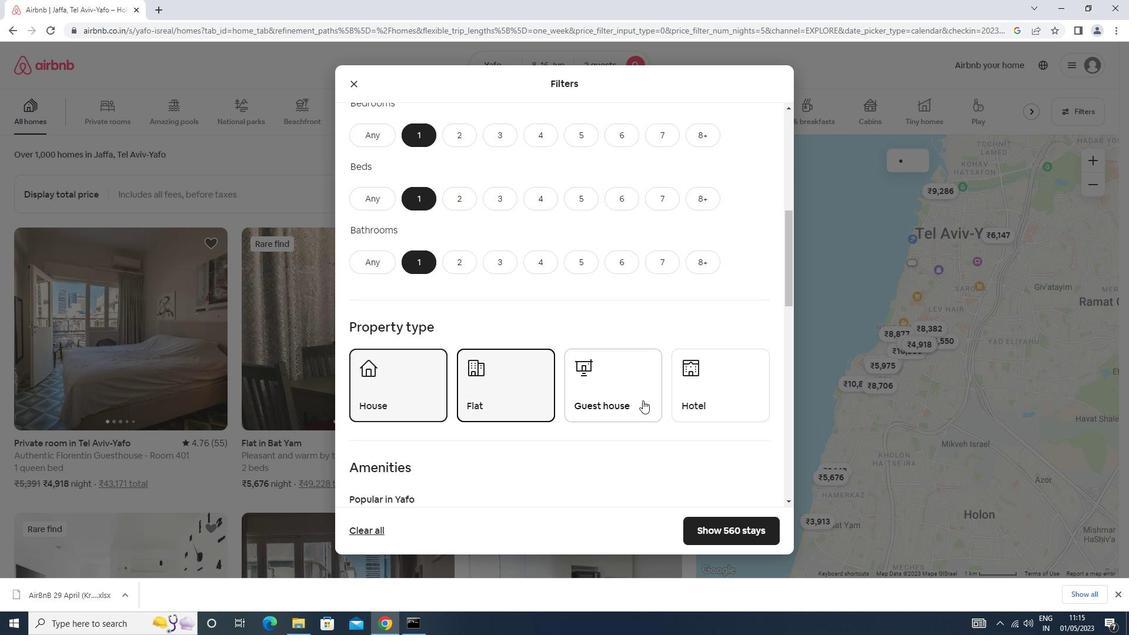 
Action: Mouse pressed left at (641, 399)
Screenshot: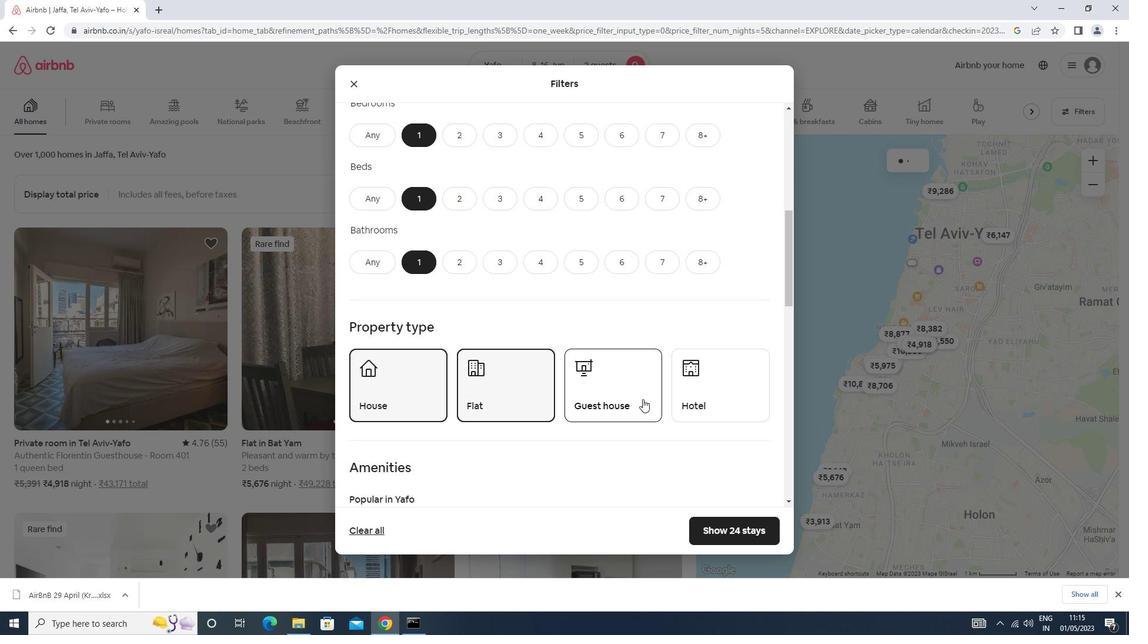 
Action: Mouse moved to (697, 382)
Screenshot: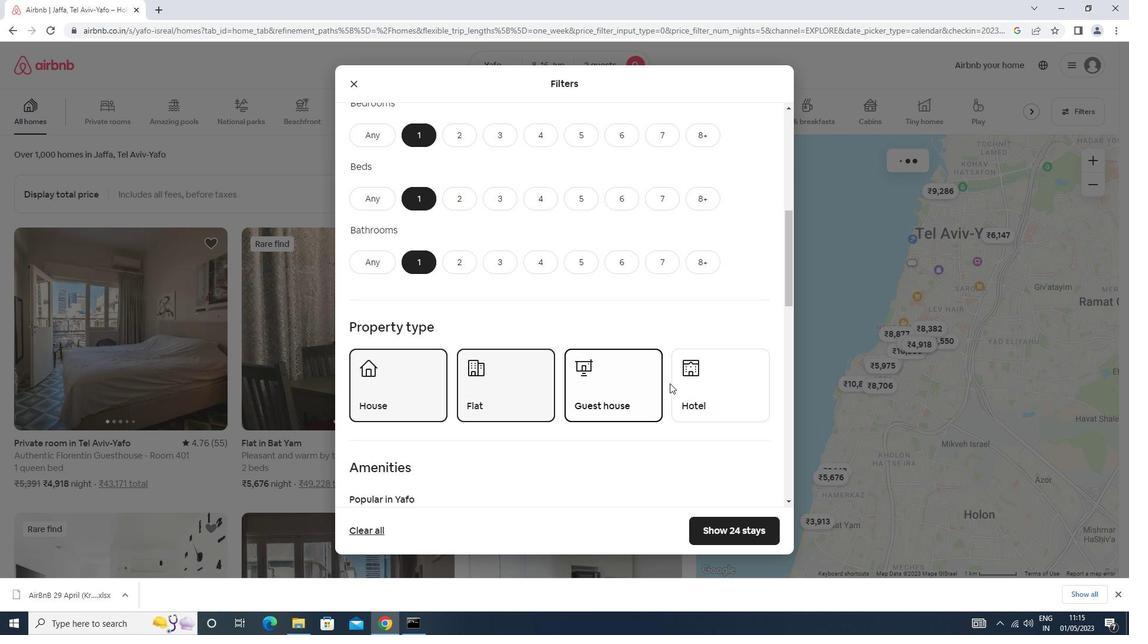 
Action: Mouse pressed left at (697, 382)
Screenshot: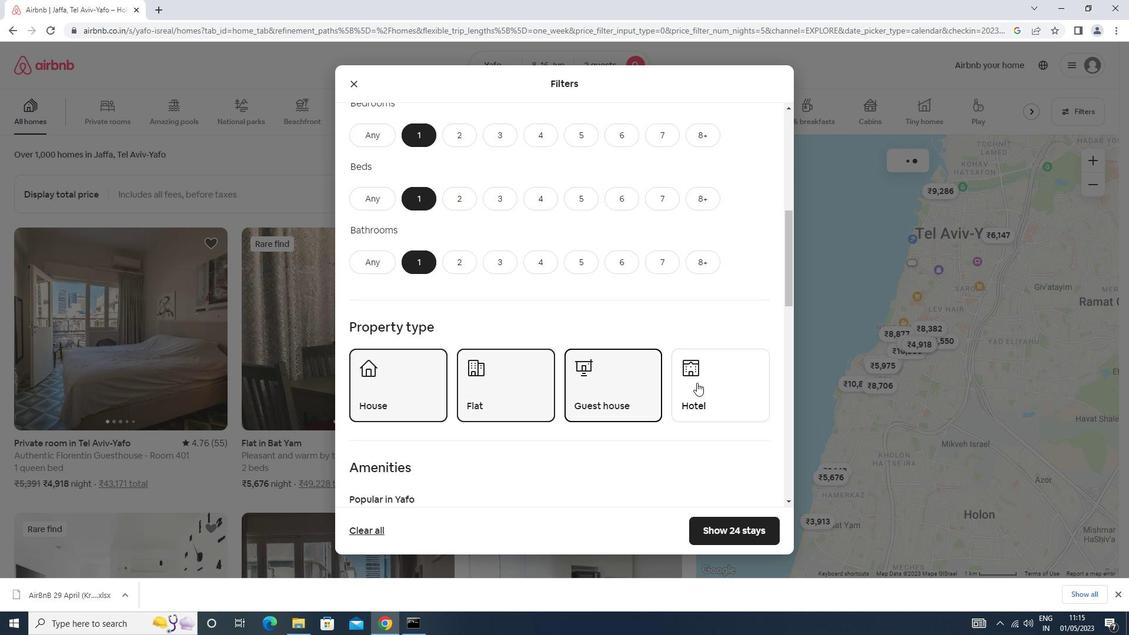 
Action: Mouse moved to (693, 377)
Screenshot: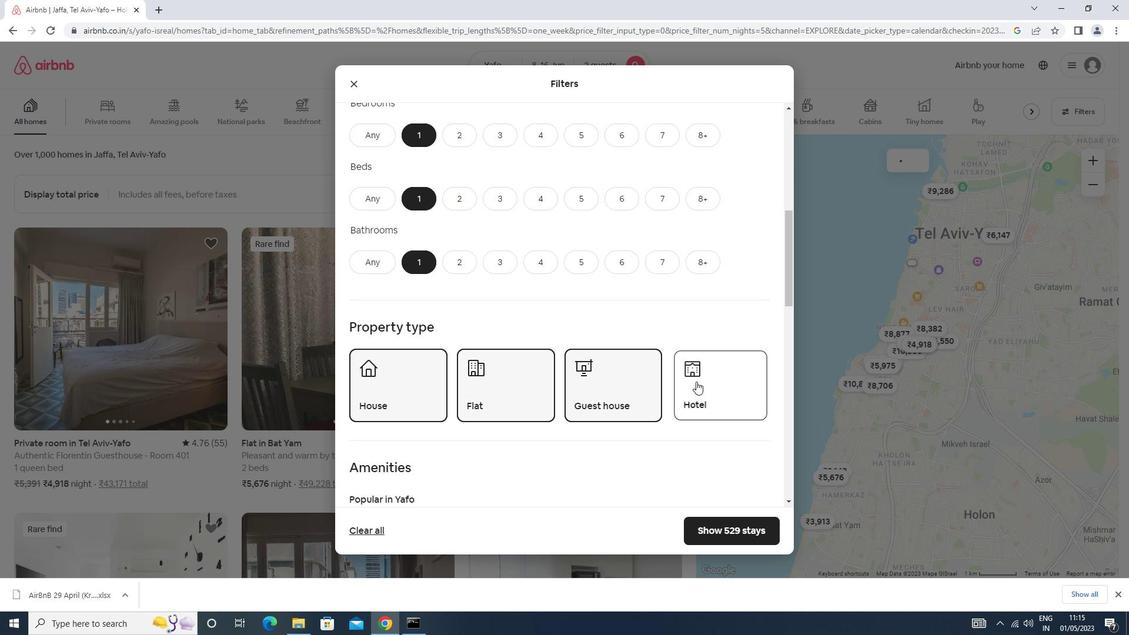 
Action: Mouse scrolled (693, 376) with delta (0, 0)
Screenshot: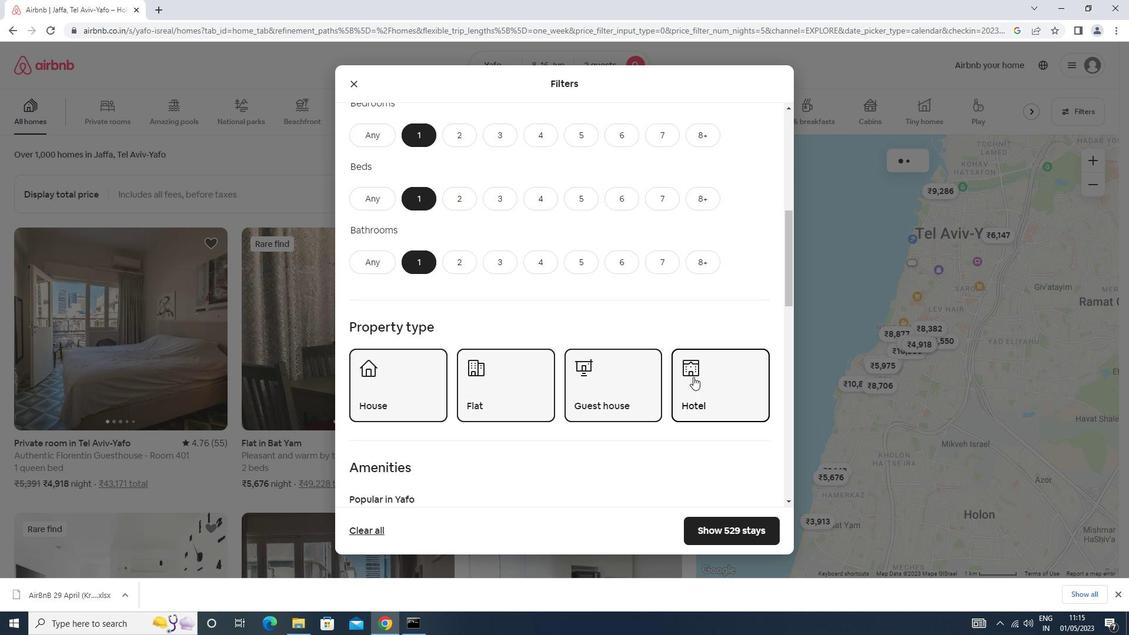 
Action: Mouse moved to (693, 377)
Screenshot: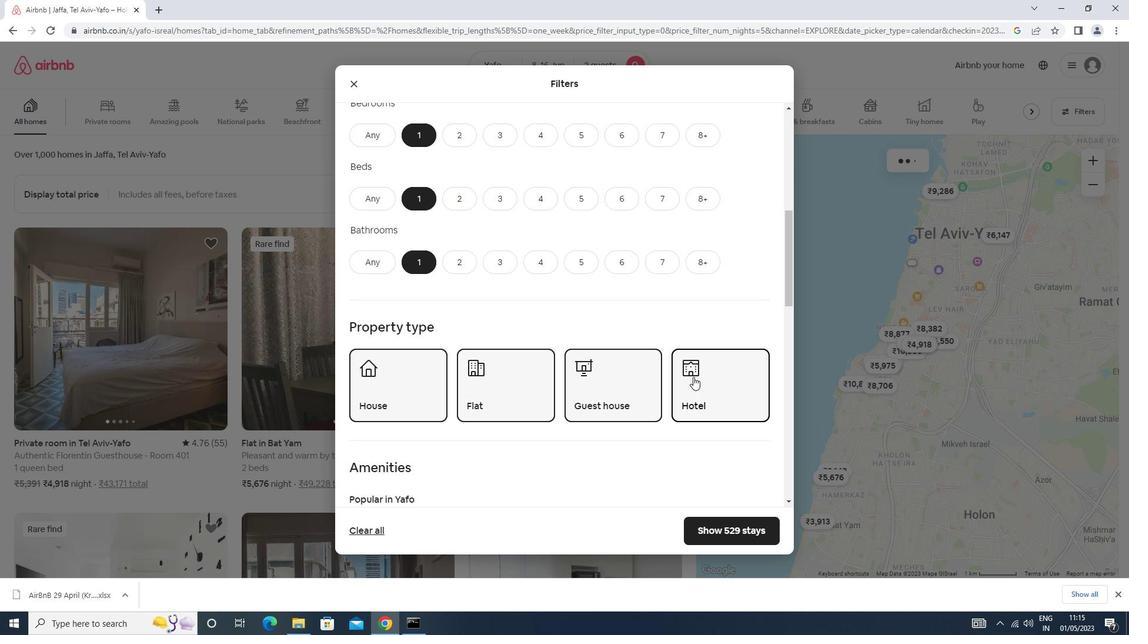 
Action: Mouse scrolled (693, 376) with delta (0, 0)
Screenshot: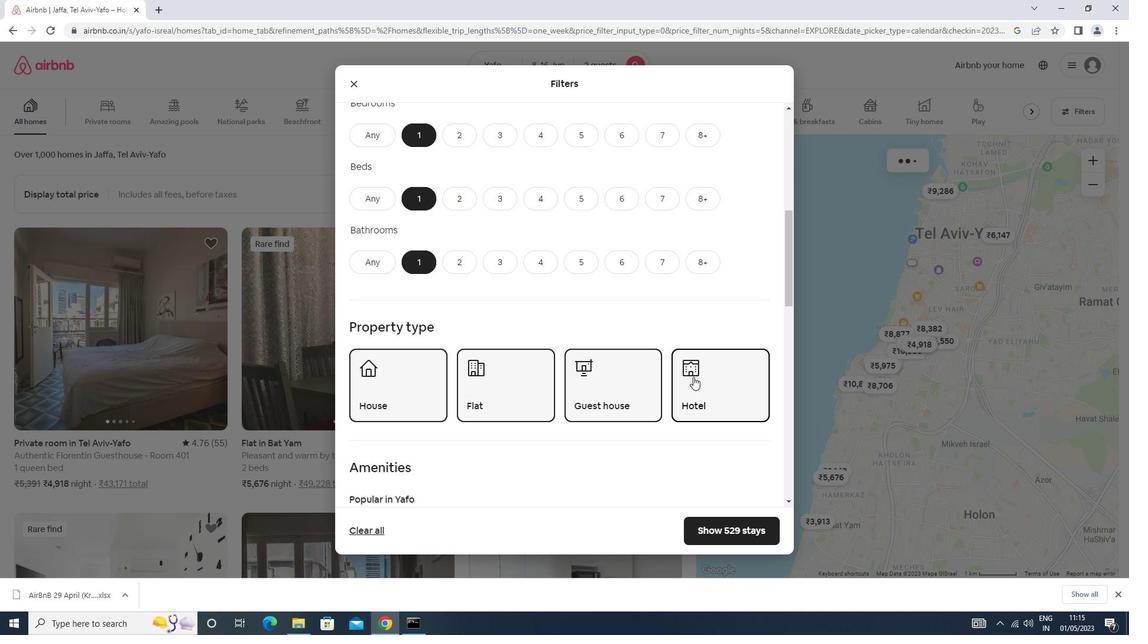
Action: Mouse moved to (692, 378)
Screenshot: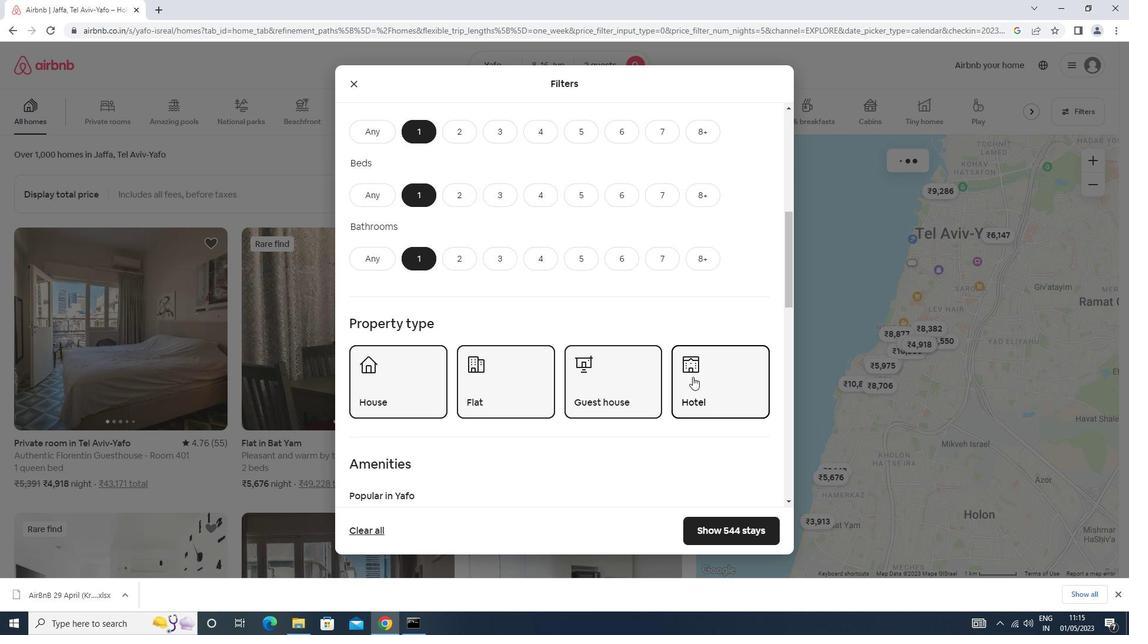 
Action: Mouse scrolled (692, 377) with delta (0, 0)
Screenshot: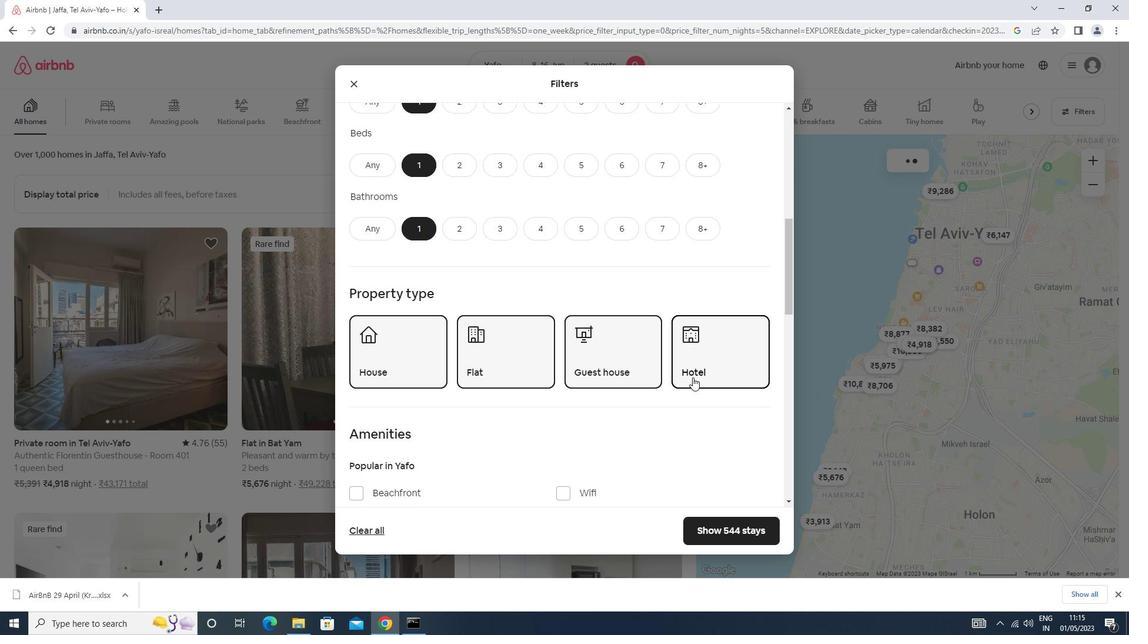 
Action: Mouse moved to (691, 378)
Screenshot: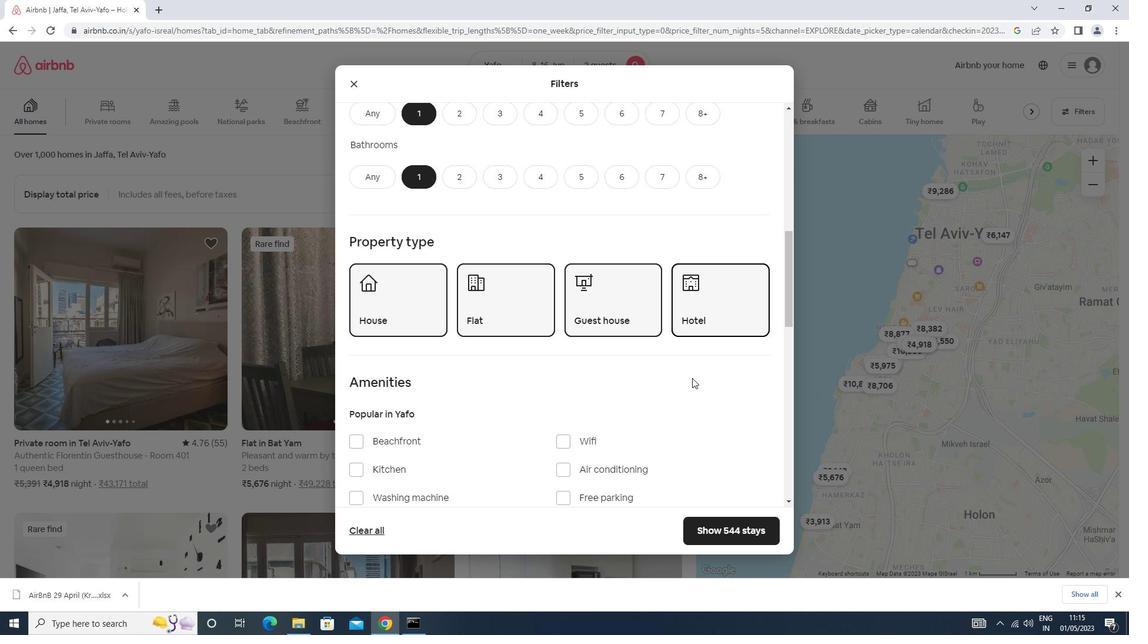 
Action: Mouse scrolled (691, 378) with delta (0, 0)
Screenshot: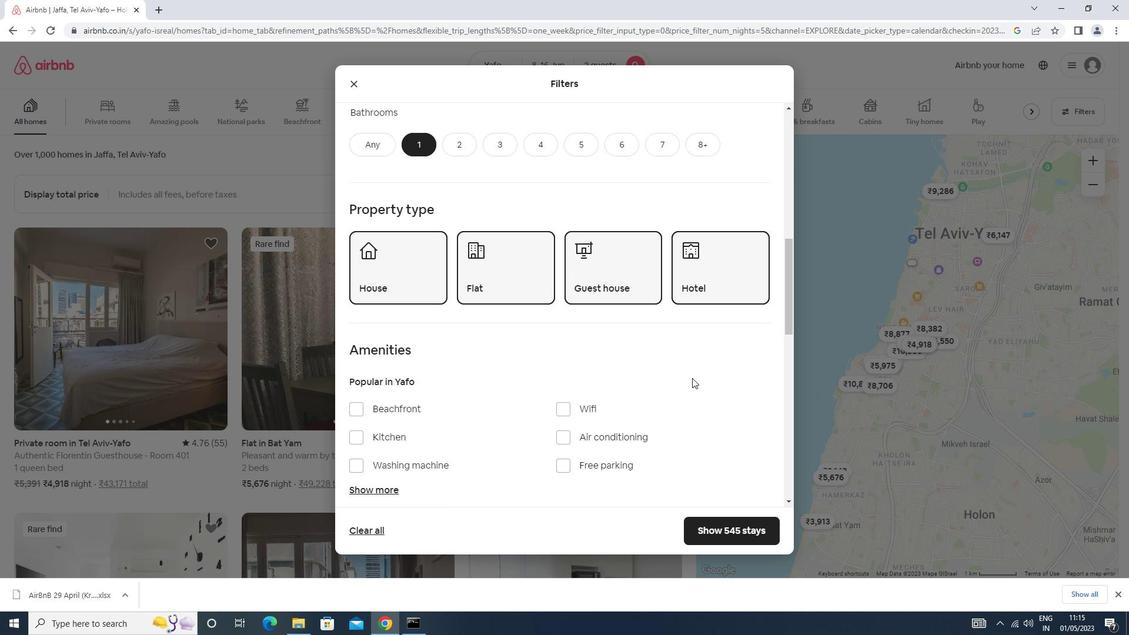 
Action: Mouse moved to (563, 290)
Screenshot: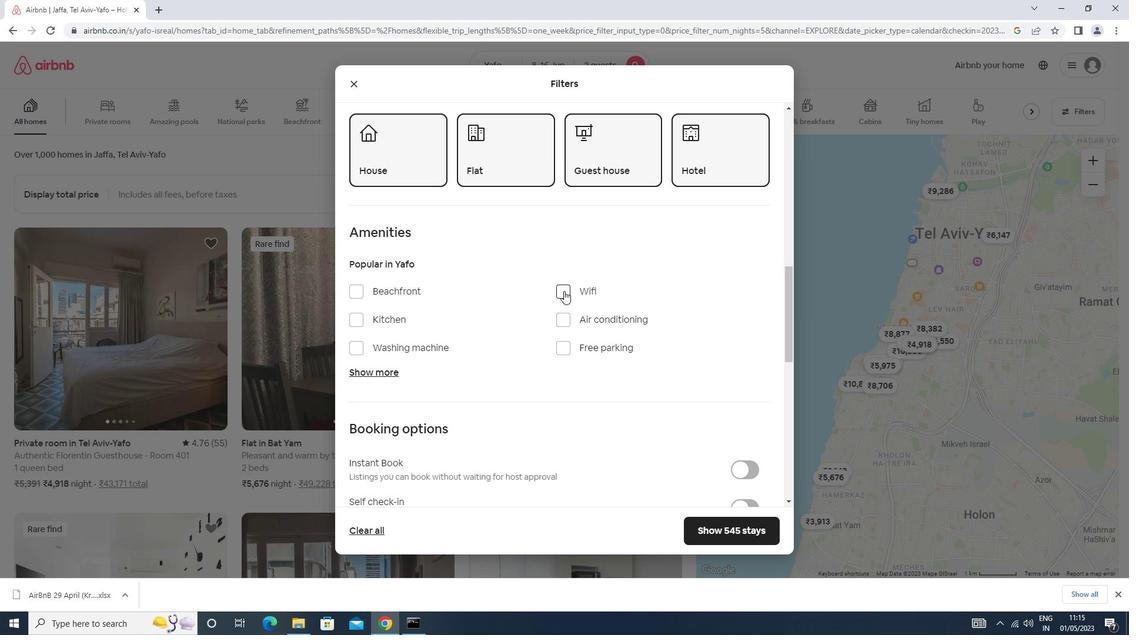 
Action: Mouse pressed left at (563, 290)
Screenshot: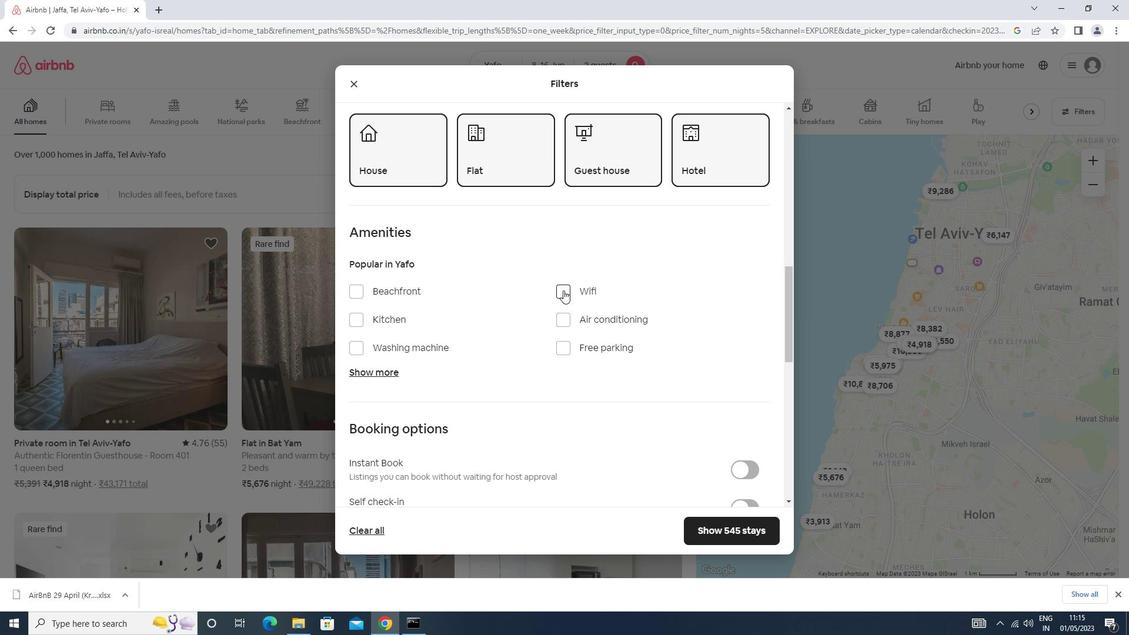 
Action: Mouse moved to (392, 345)
Screenshot: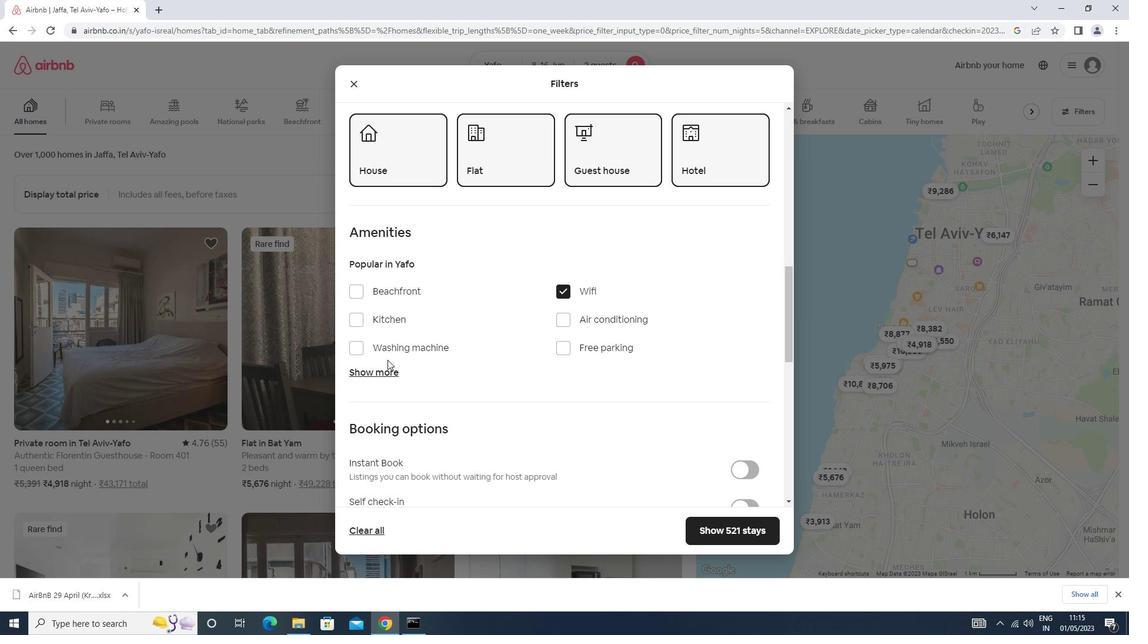 
Action: Mouse pressed left at (392, 345)
Screenshot: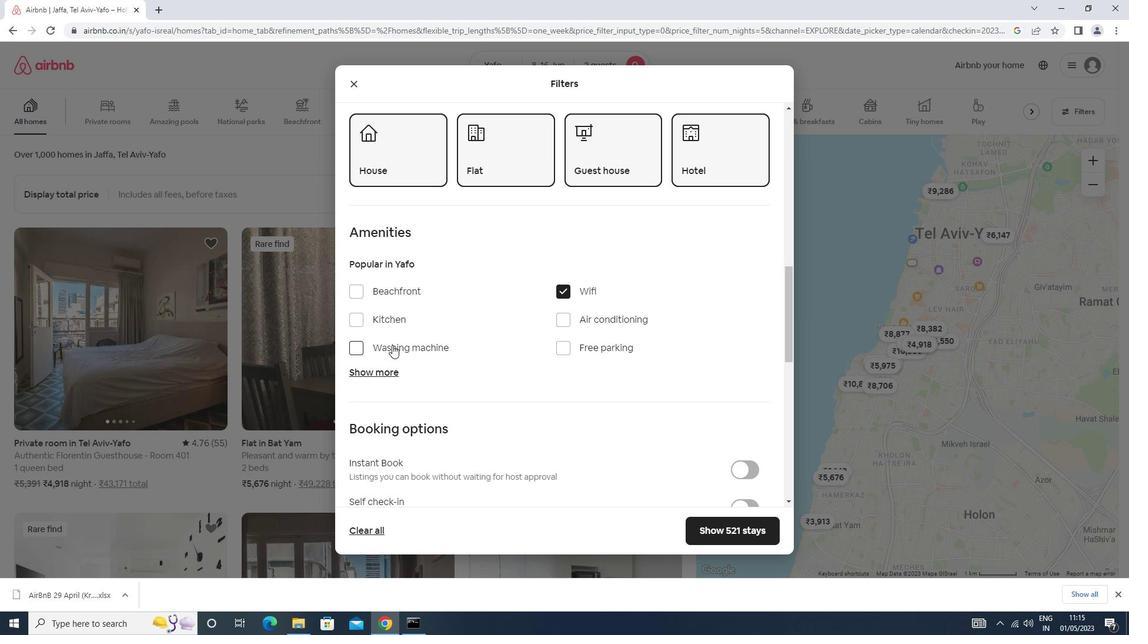 
Action: Mouse moved to (652, 434)
Screenshot: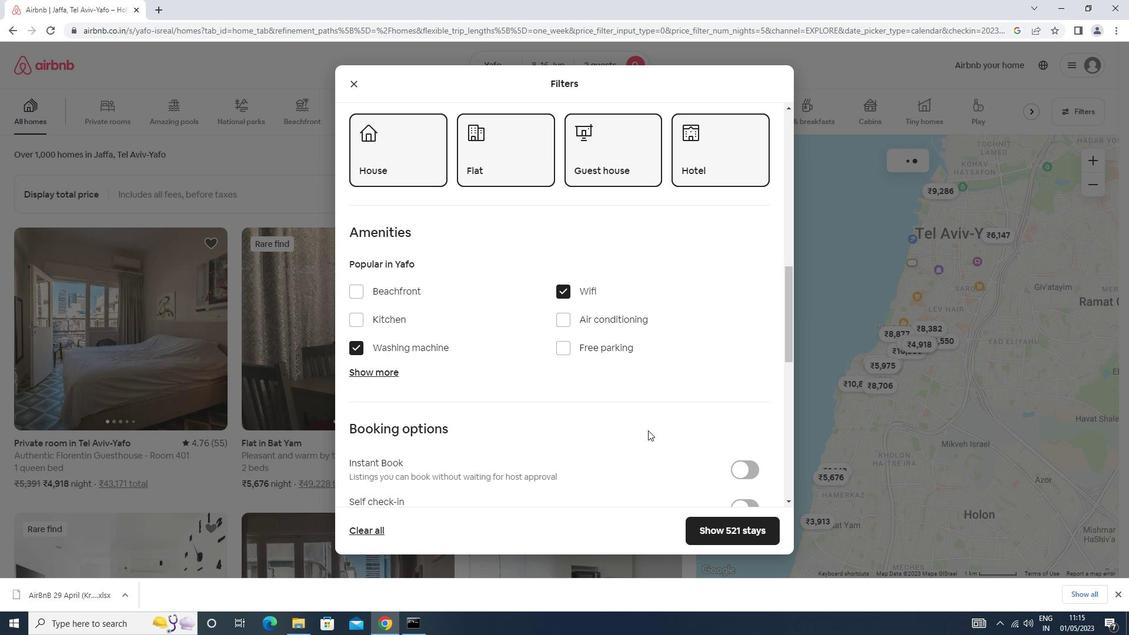 
Action: Mouse scrolled (652, 433) with delta (0, 0)
Screenshot: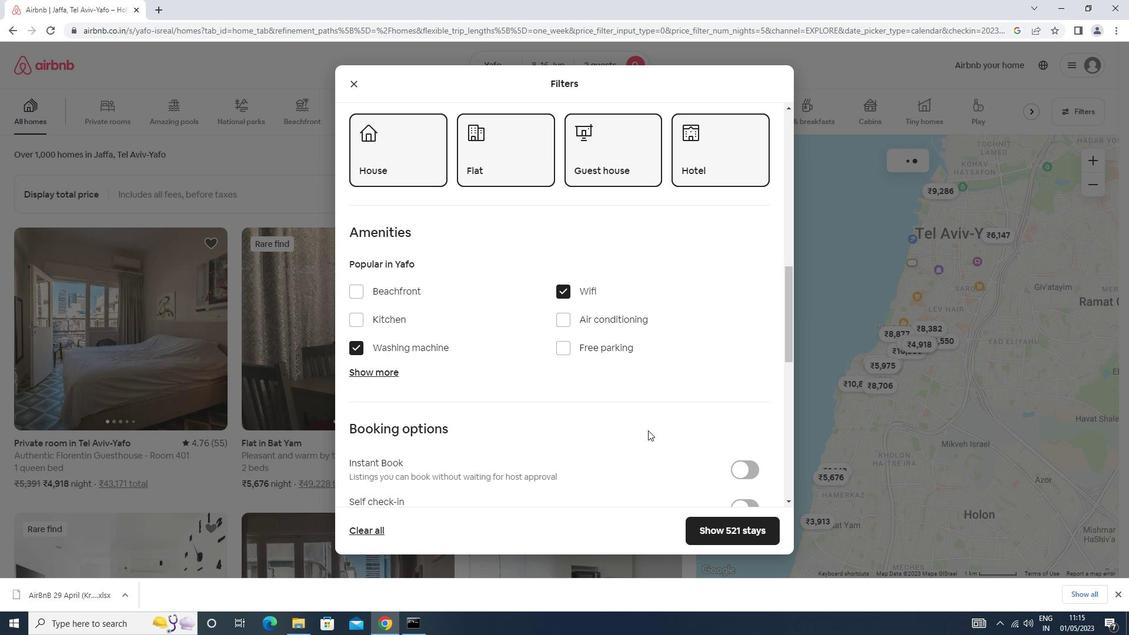 
Action: Mouse moved to (653, 434)
Screenshot: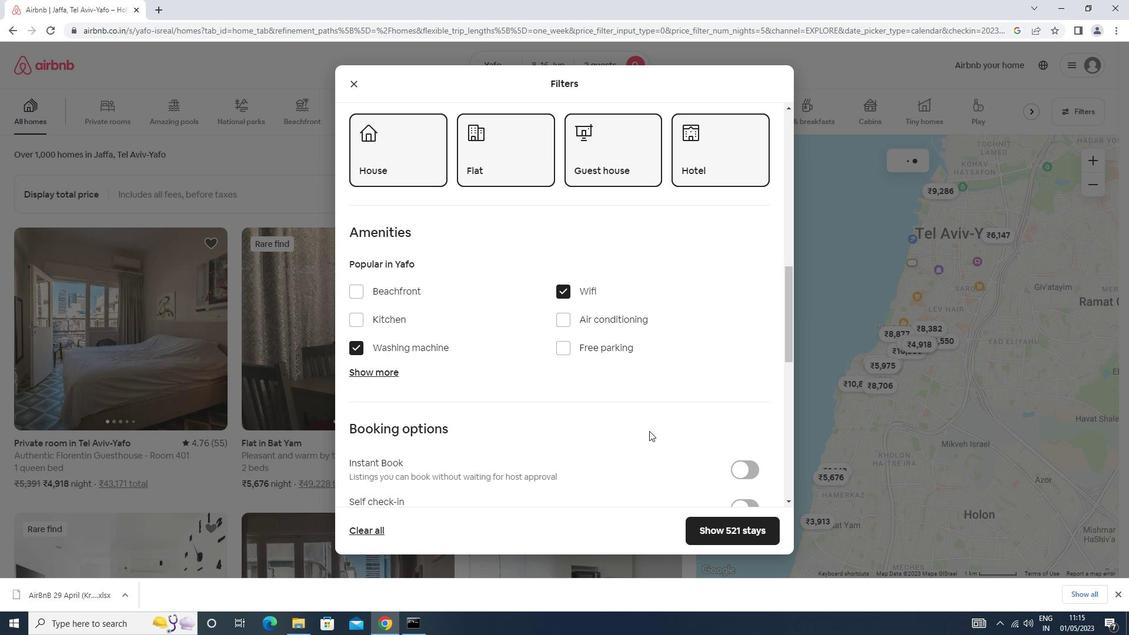 
Action: Mouse scrolled (653, 433) with delta (0, 0)
Screenshot: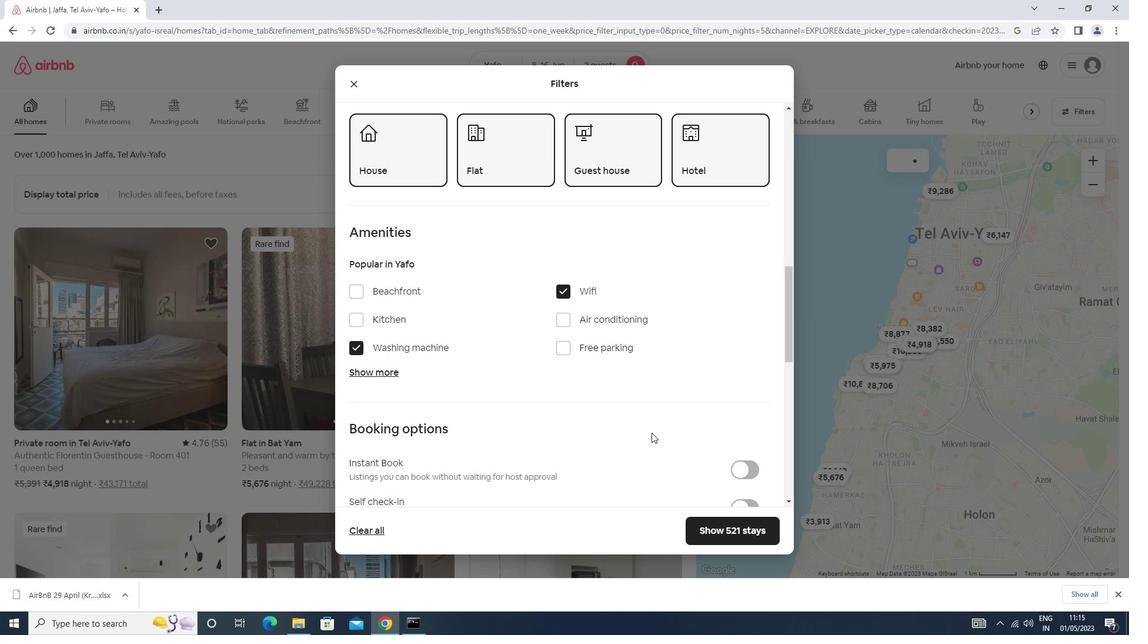
Action: Mouse moved to (745, 390)
Screenshot: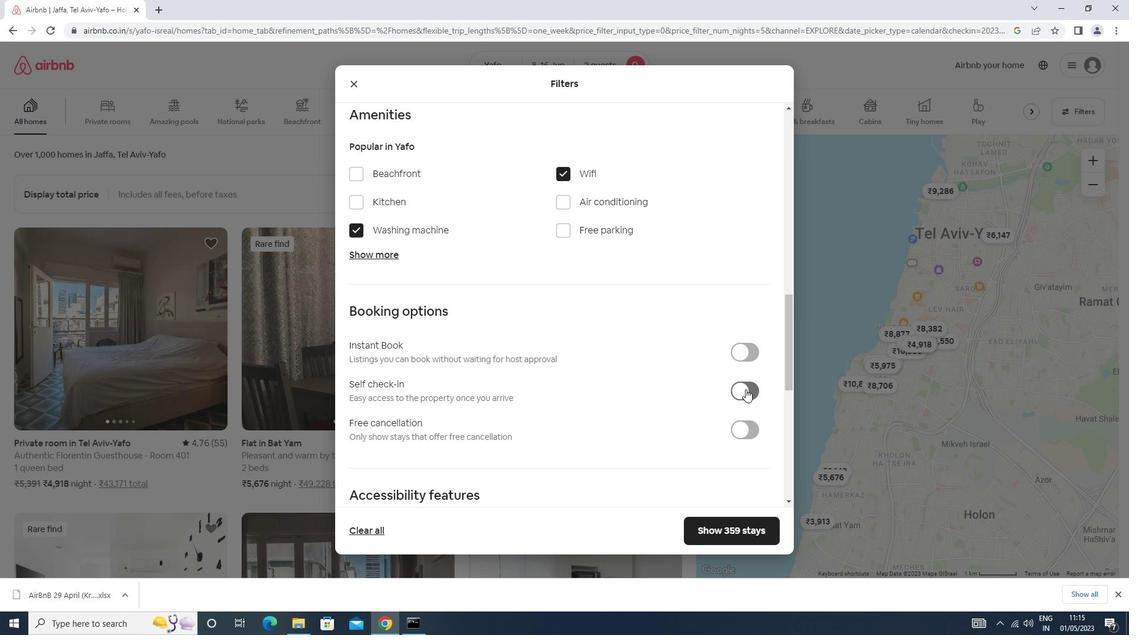
Action: Mouse pressed left at (745, 390)
Screenshot: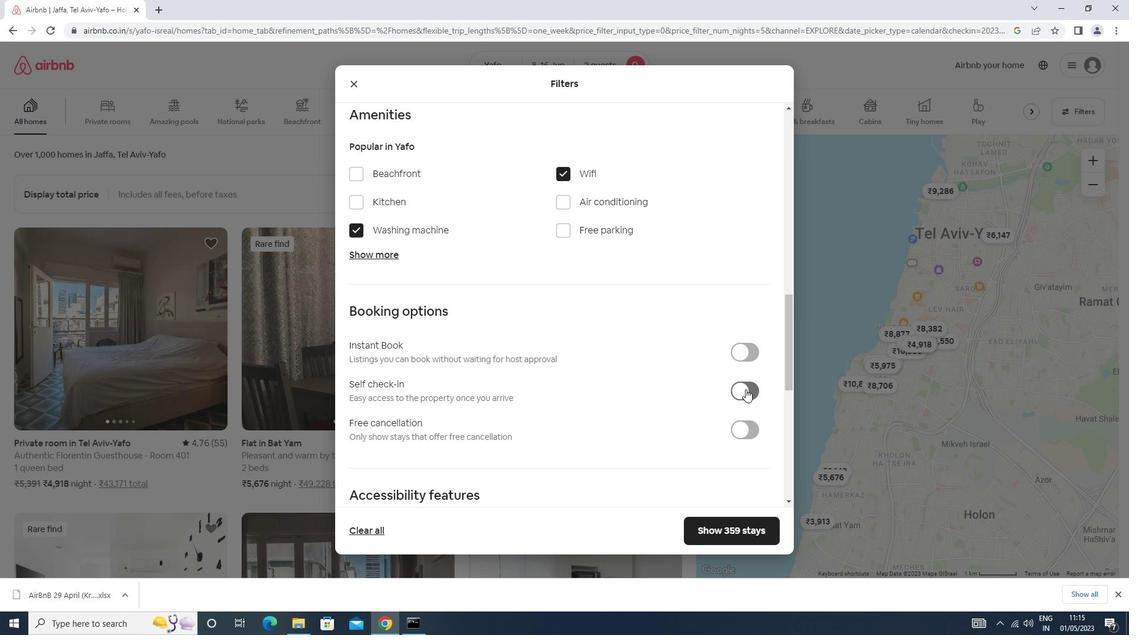 
Action: Mouse moved to (735, 401)
Screenshot: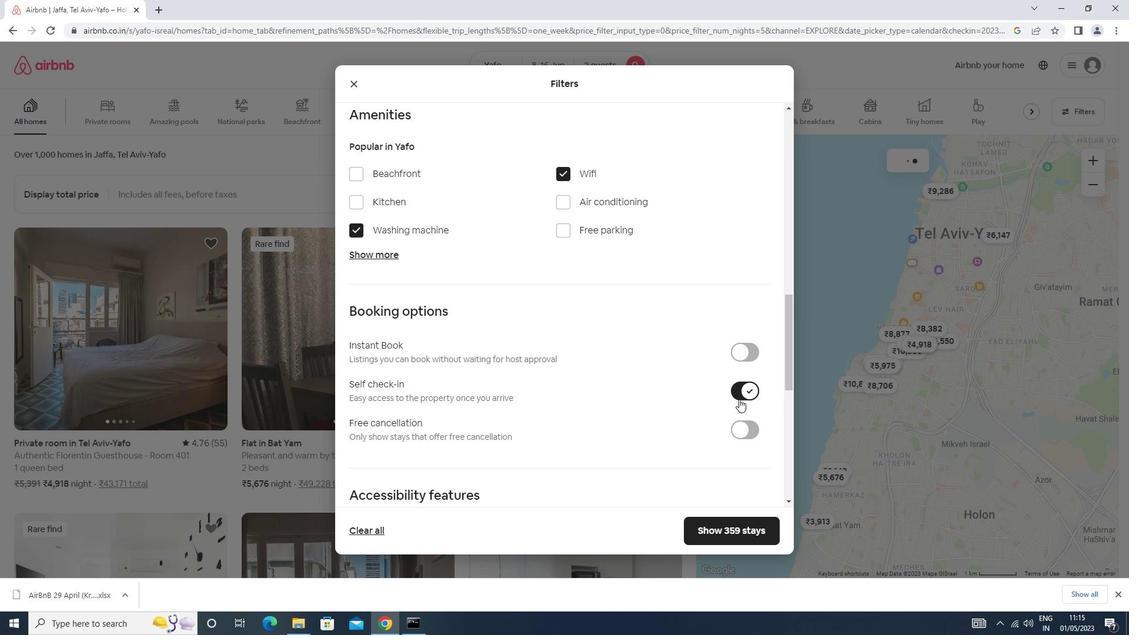 
Action: Mouse scrolled (735, 400) with delta (0, 0)
Screenshot: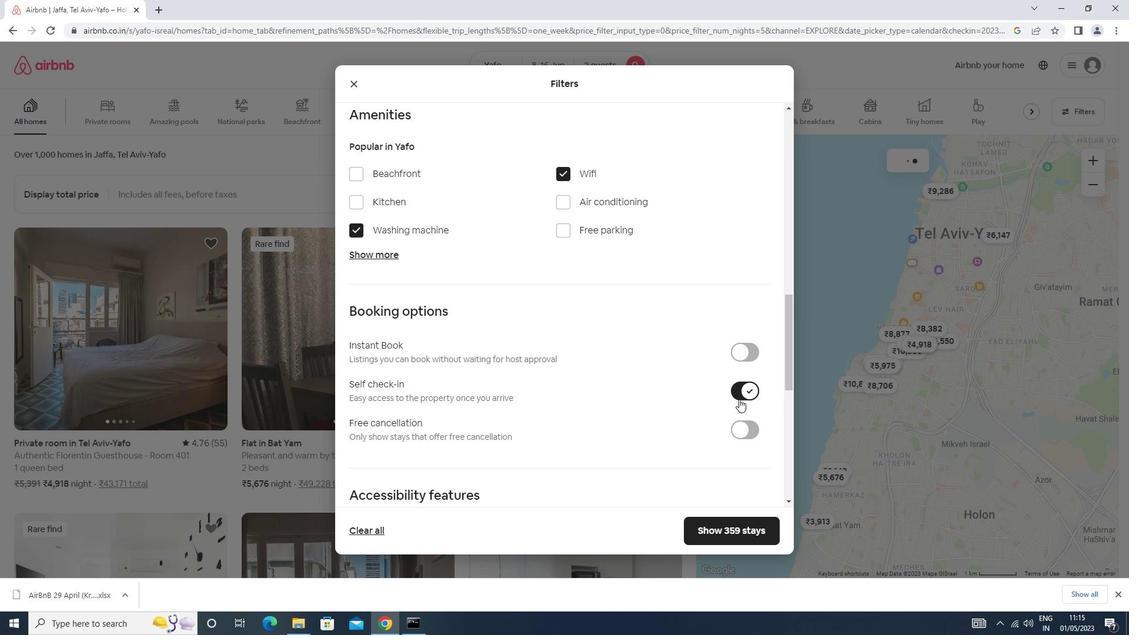 
Action: Mouse moved to (734, 401)
Screenshot: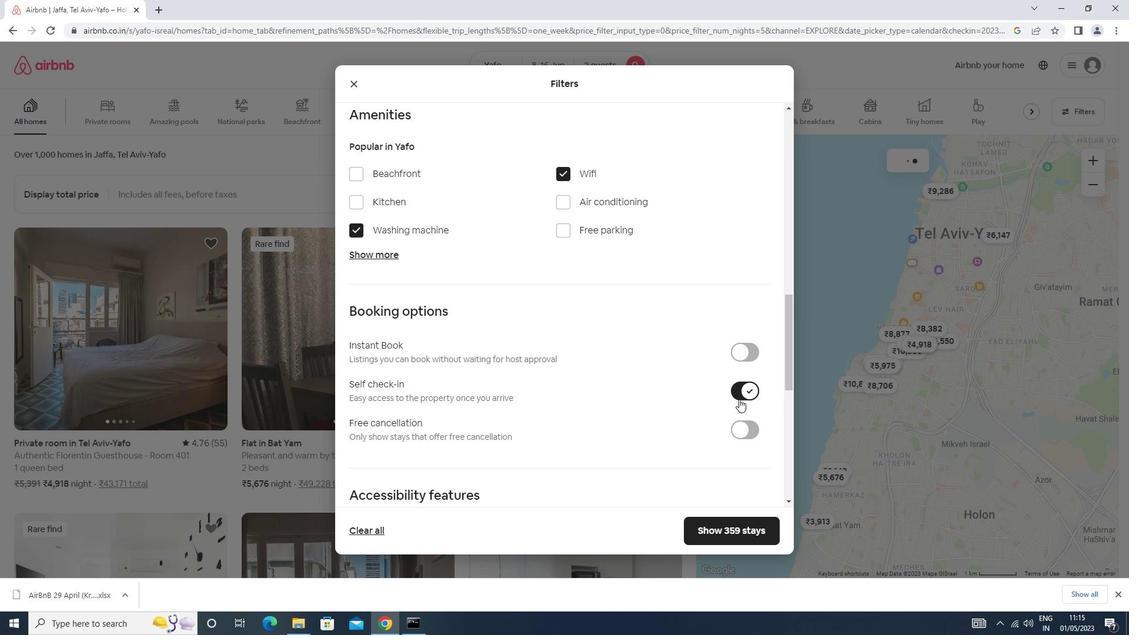 
Action: Mouse scrolled (734, 401) with delta (0, 0)
Screenshot: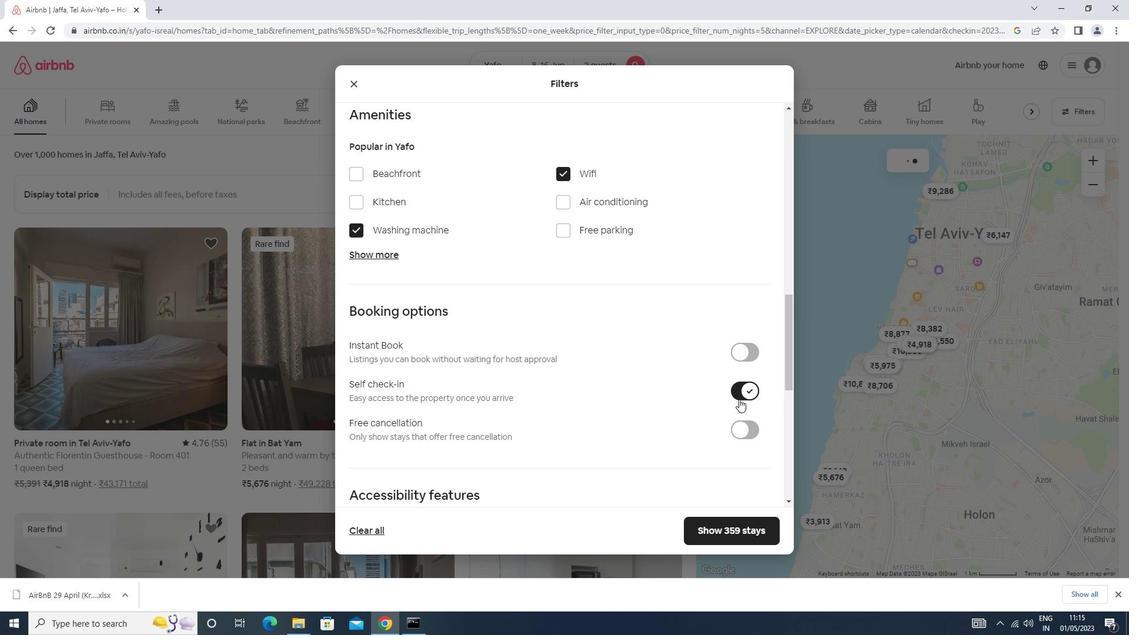 
Action: Mouse moved to (733, 402)
Screenshot: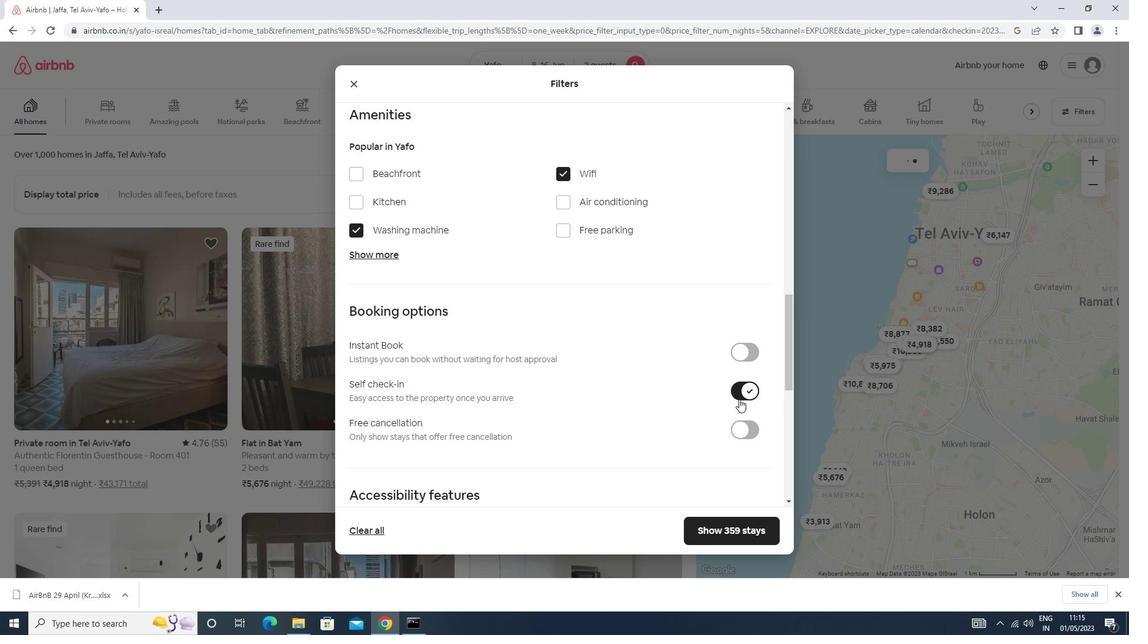 
Action: Mouse scrolled (733, 401) with delta (0, 0)
Screenshot: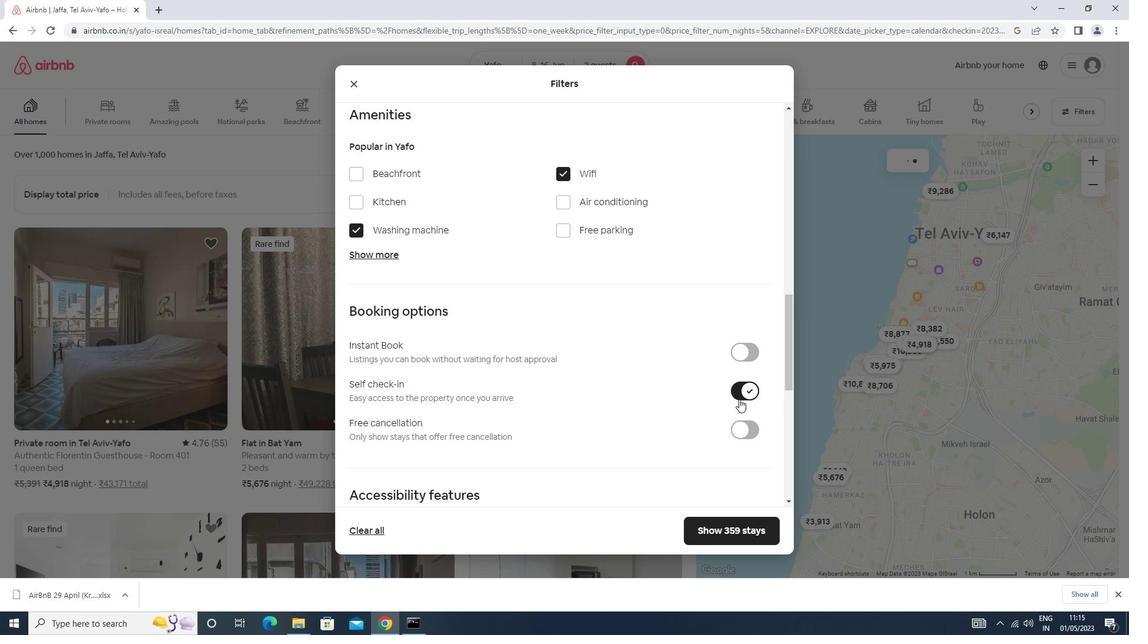 
Action: Mouse moved to (732, 402)
Screenshot: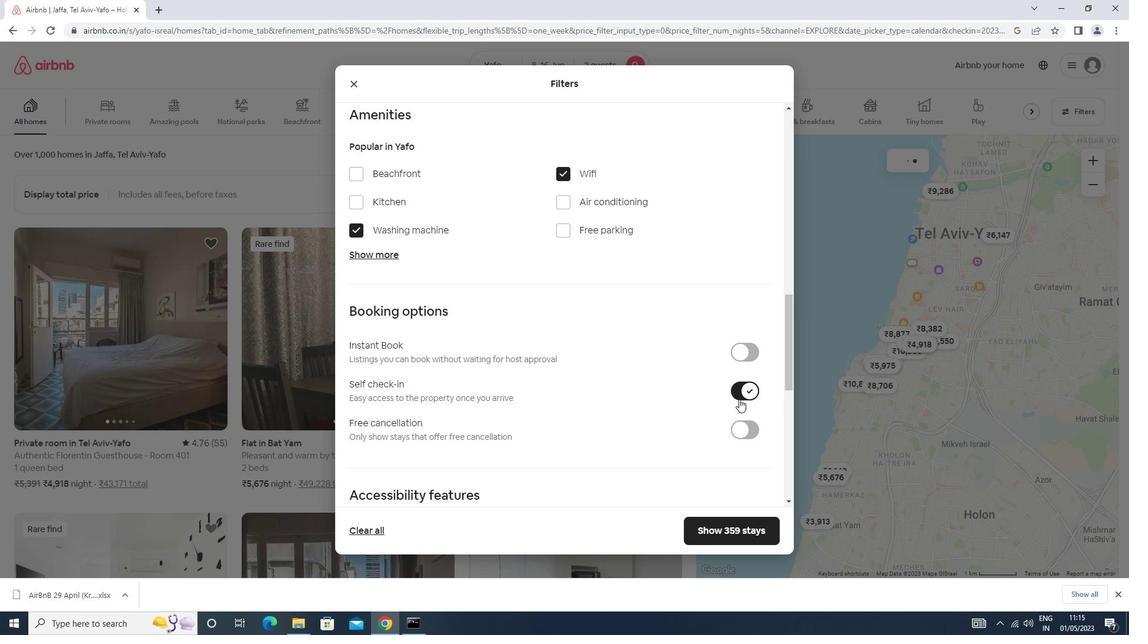 
Action: Mouse scrolled (732, 402) with delta (0, 0)
Screenshot: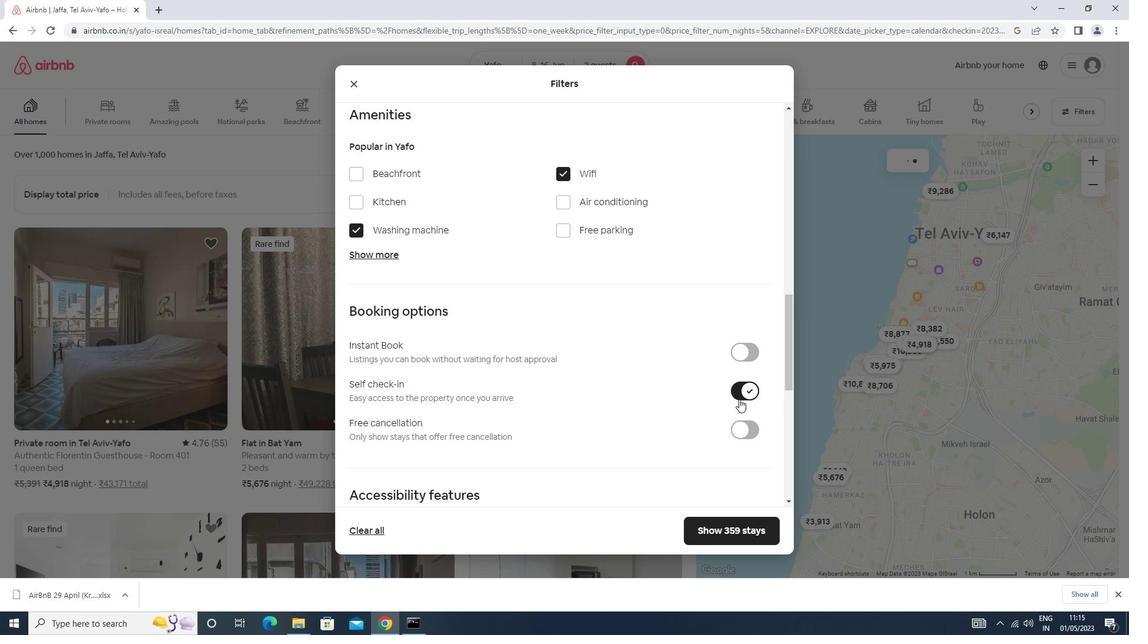 
Action: Mouse scrolled (732, 402) with delta (0, 0)
Screenshot: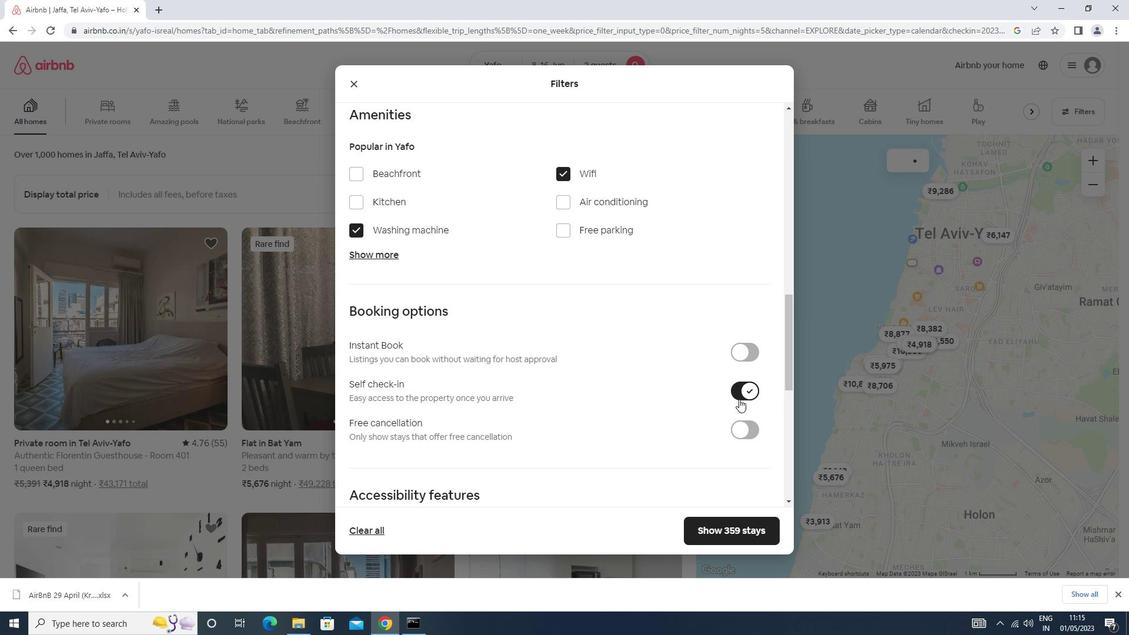 
Action: Mouse moved to (732, 402)
Screenshot: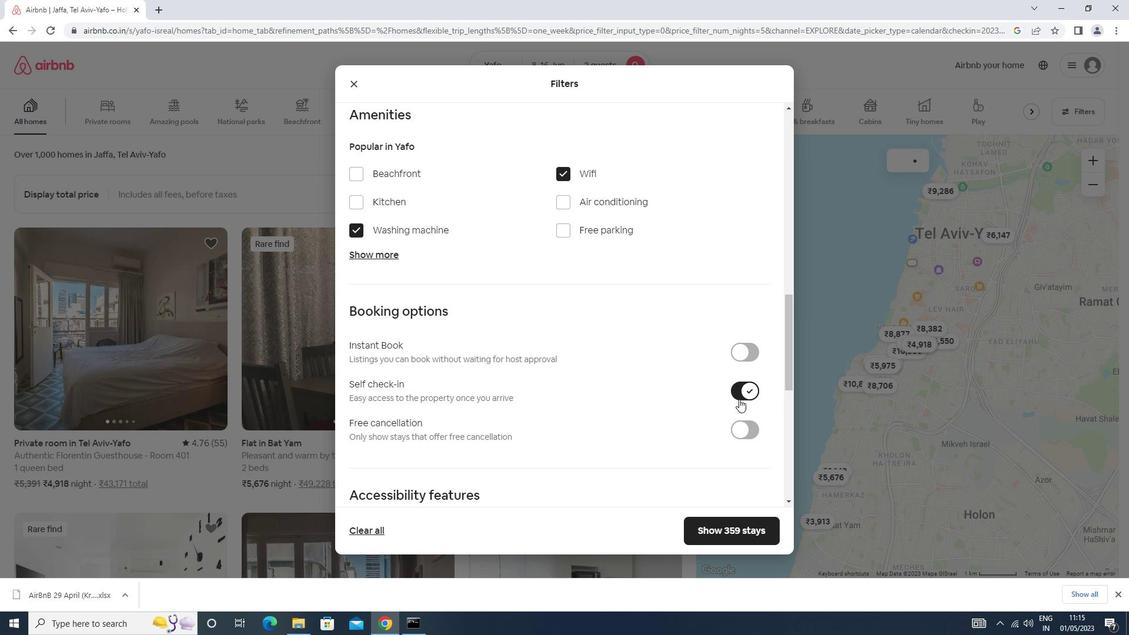 
Action: Mouse scrolled (732, 402) with delta (0, 0)
Screenshot: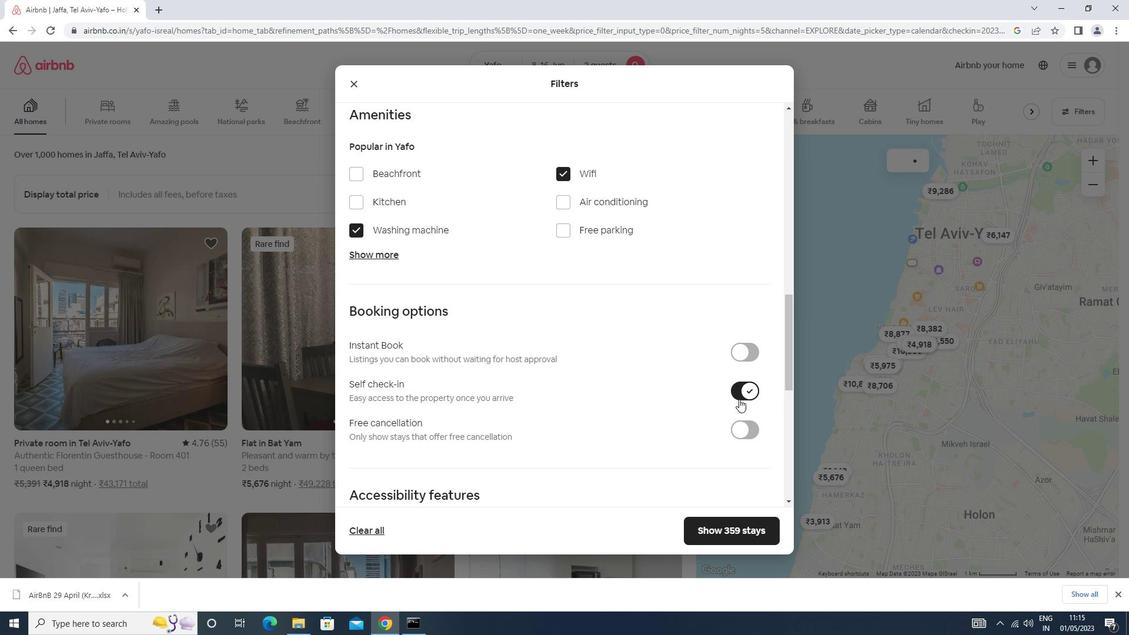 
Action: Mouse scrolled (732, 402) with delta (0, 0)
Screenshot: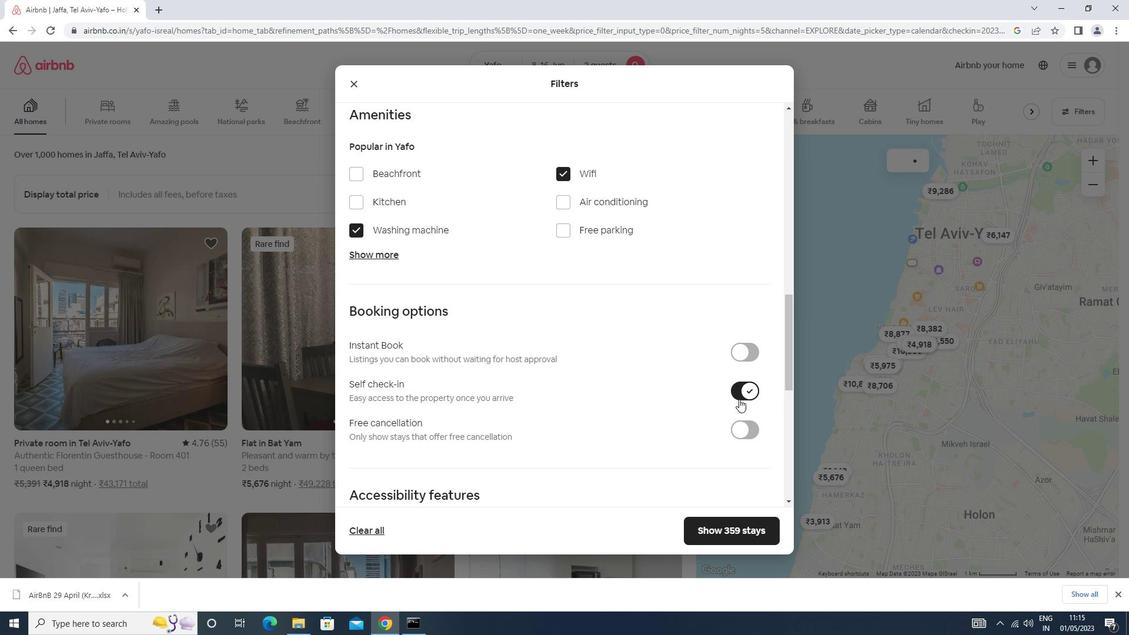 
Action: Mouse moved to (364, 457)
Screenshot: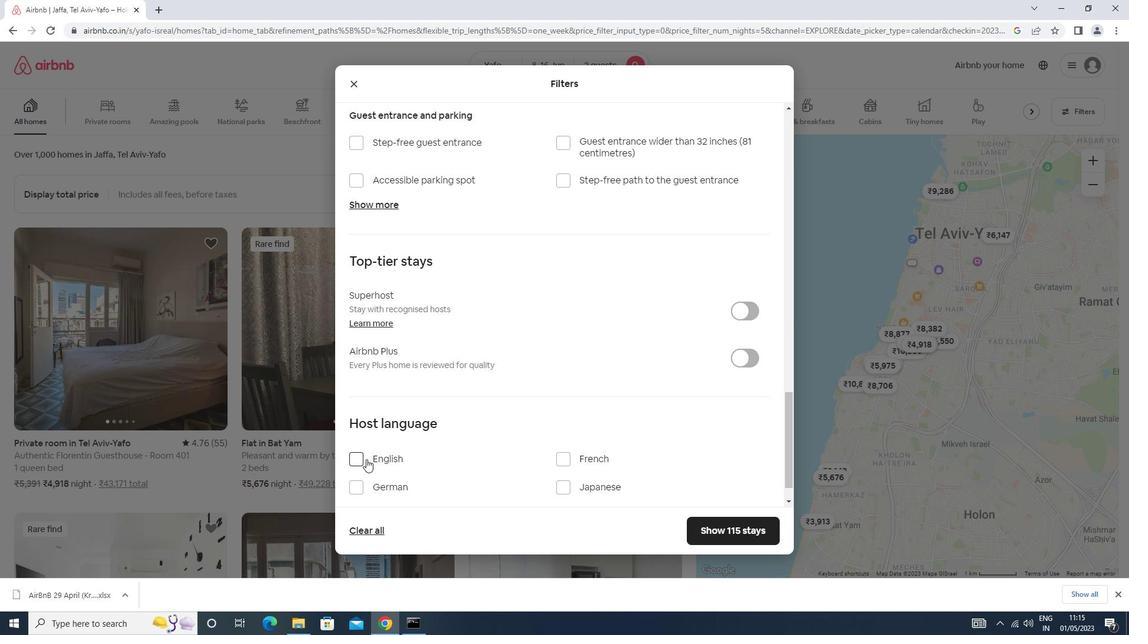 
Action: Mouse pressed left at (364, 457)
Screenshot: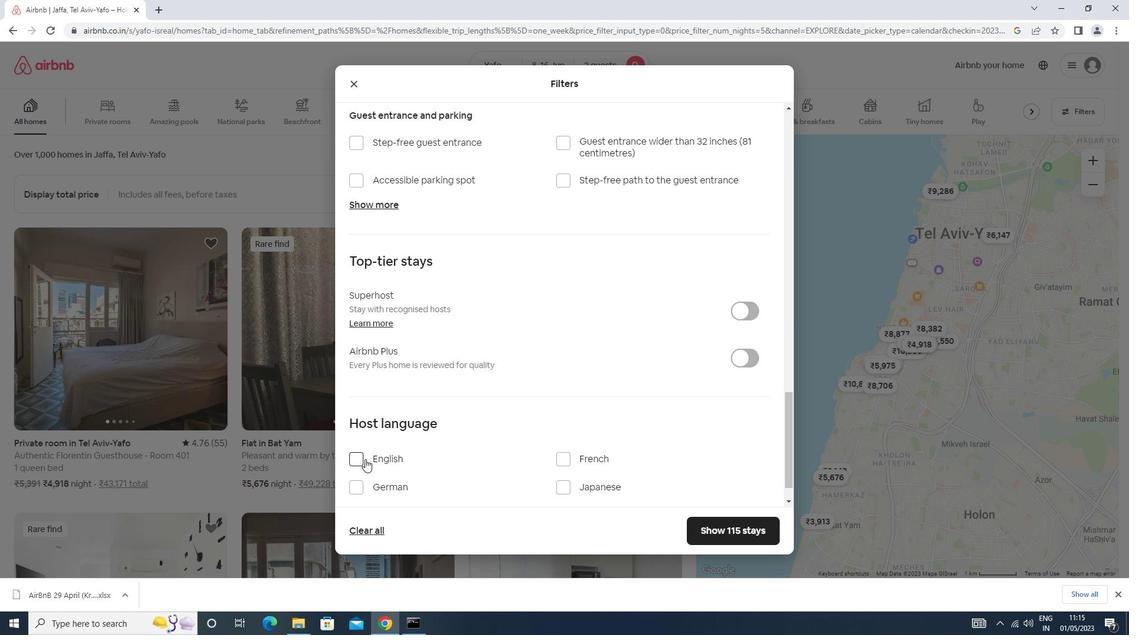 
Action: Mouse moved to (724, 528)
Screenshot: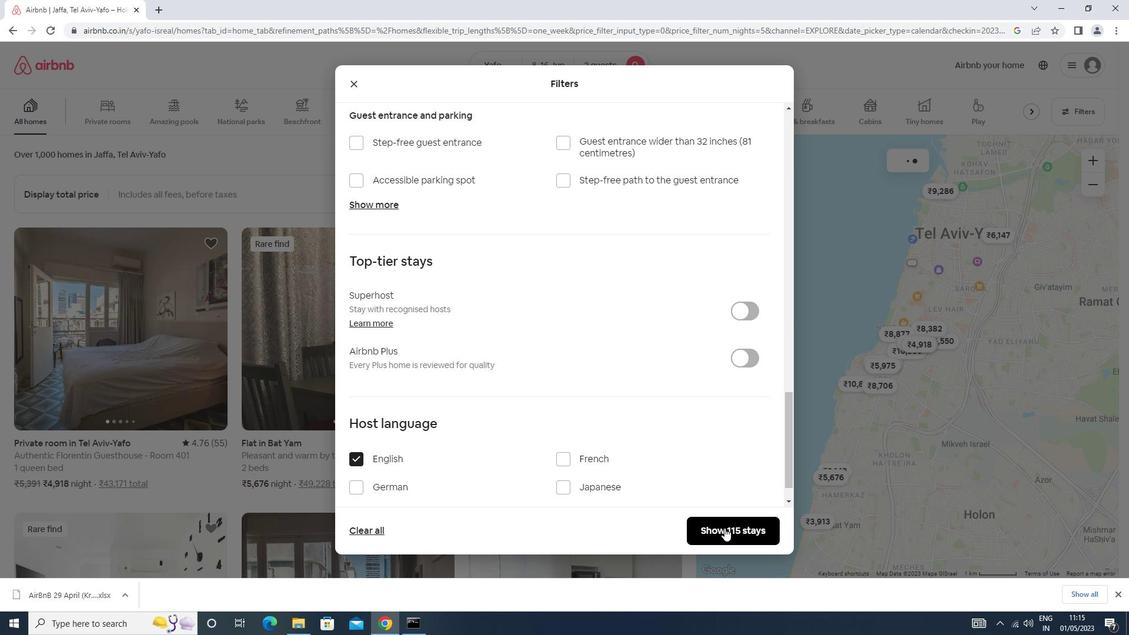 
Action: Mouse pressed left at (724, 528)
Screenshot: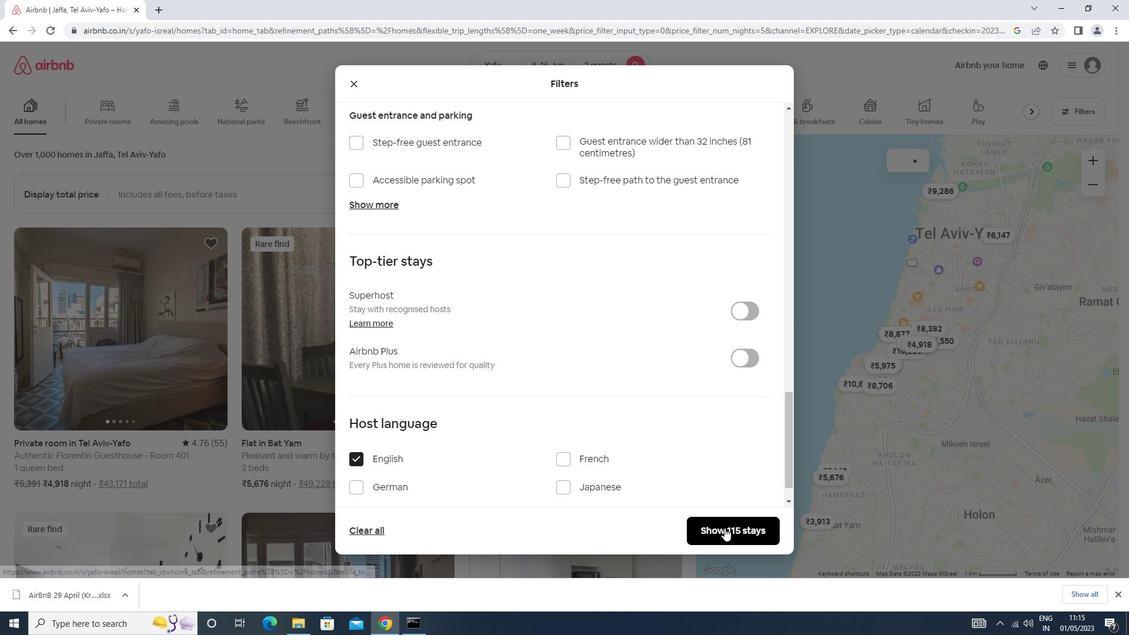
Action: Mouse moved to (726, 525)
Screenshot: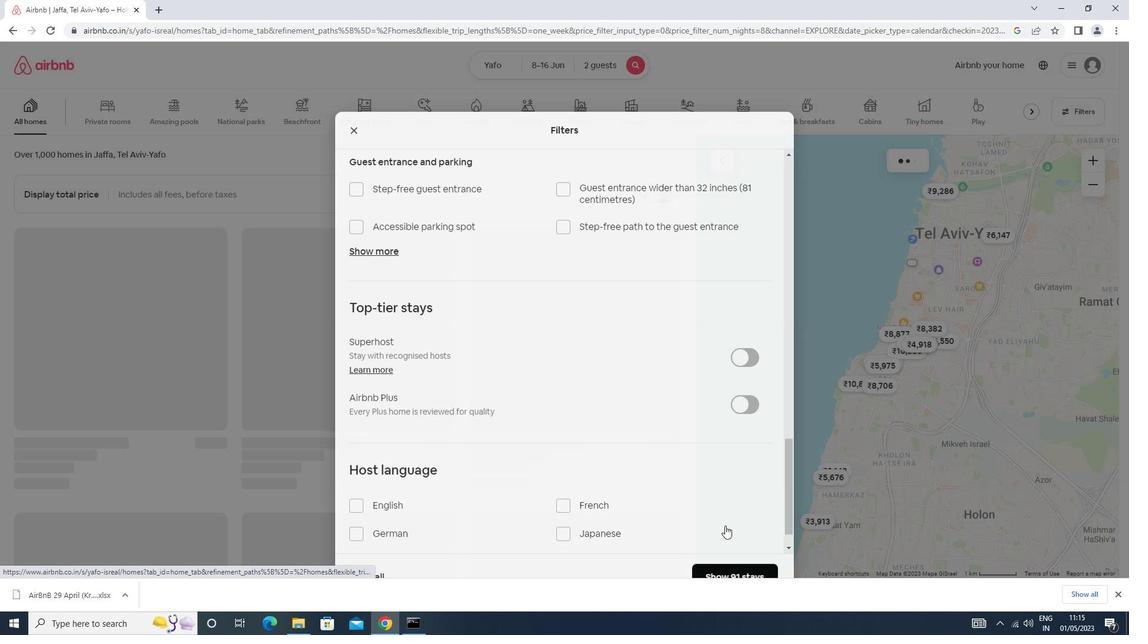 
